 Task: Create a sub task Design and Implement Solution for the task  Implement social media sharing feature for the app in the project Trex , assign it to team member softage.7@softage.net and update the status of the sub task to  Completed , set the priority of the sub task to High.
Action: Mouse moved to (49, 387)
Screenshot: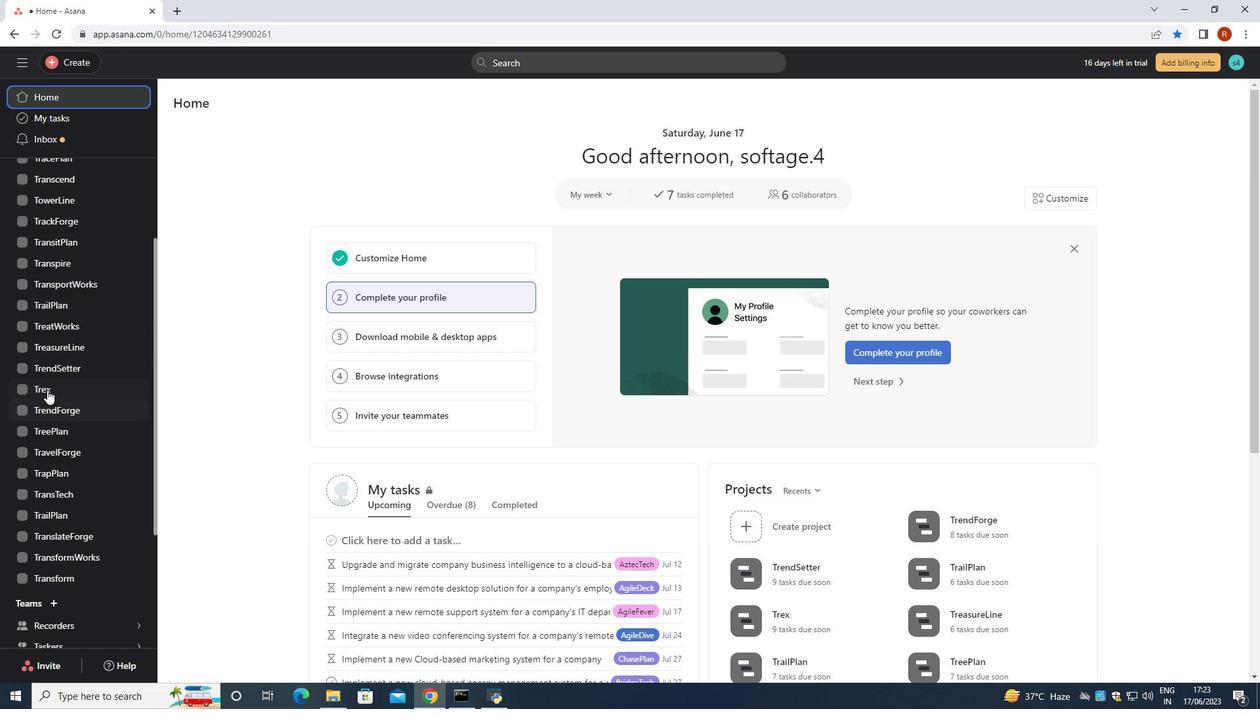 
Action: Mouse pressed left at (49, 387)
Screenshot: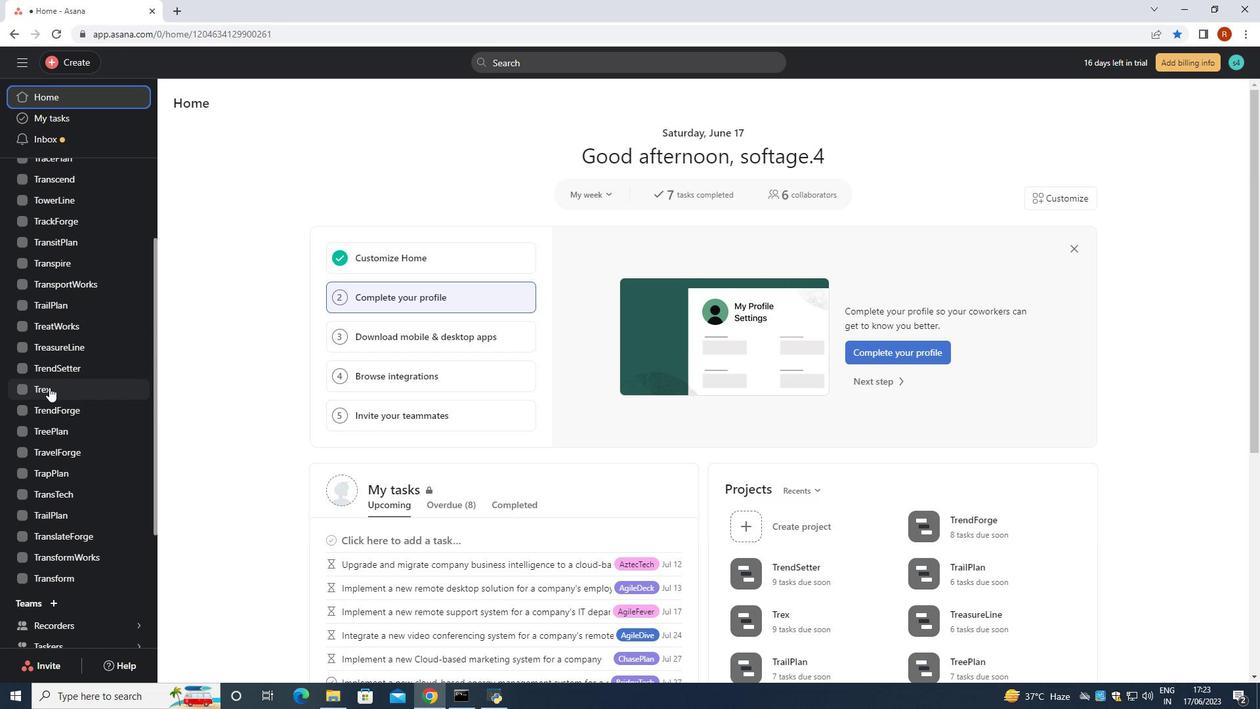 
Action: Mouse moved to (514, 319)
Screenshot: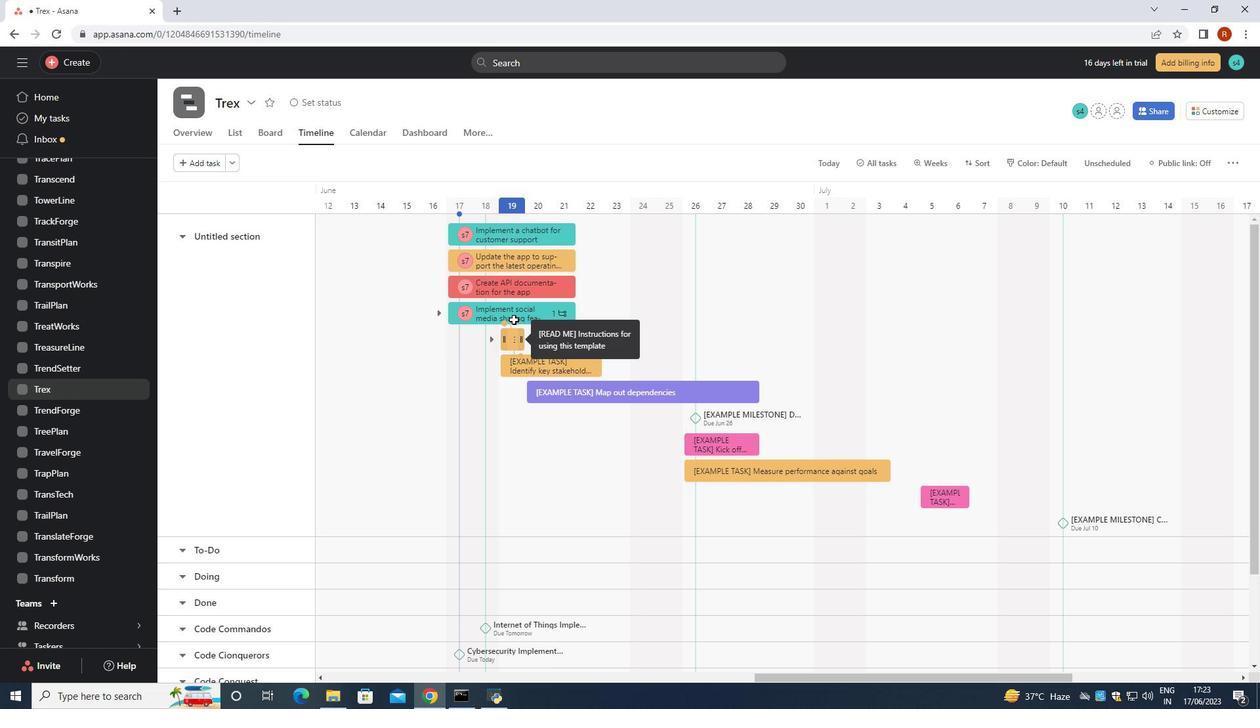 
Action: Mouse pressed left at (514, 319)
Screenshot: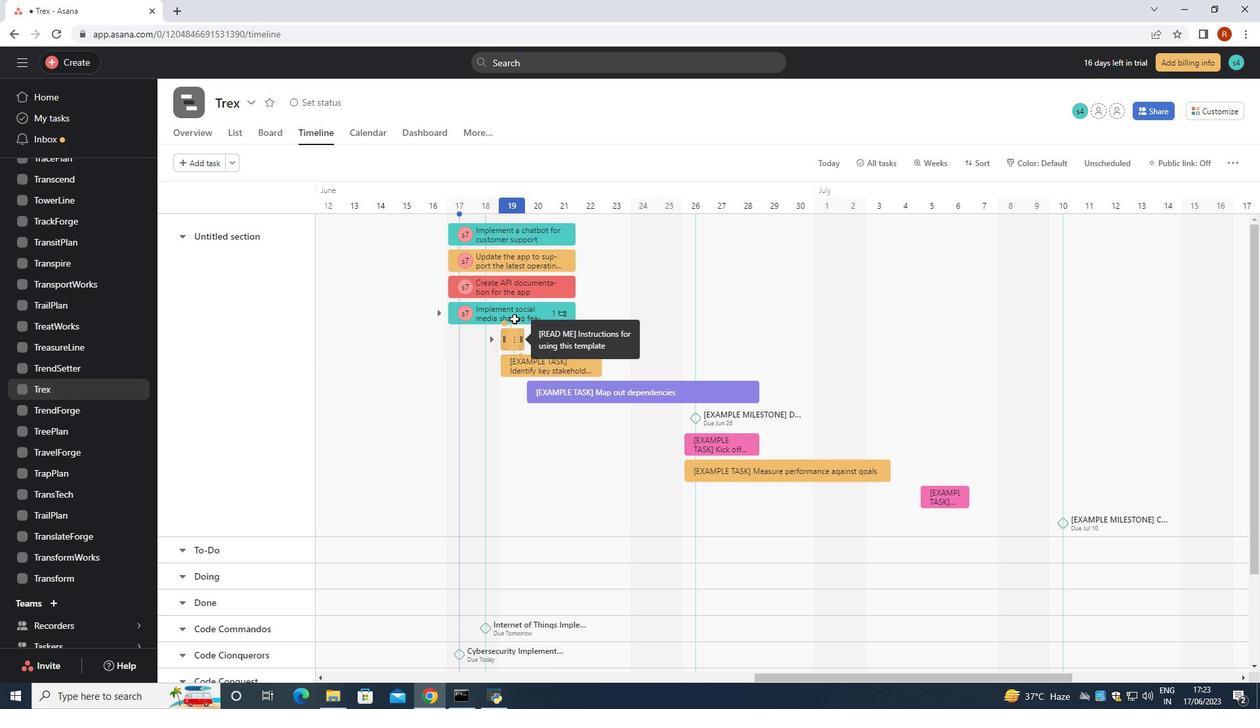 
Action: Mouse moved to (524, 310)
Screenshot: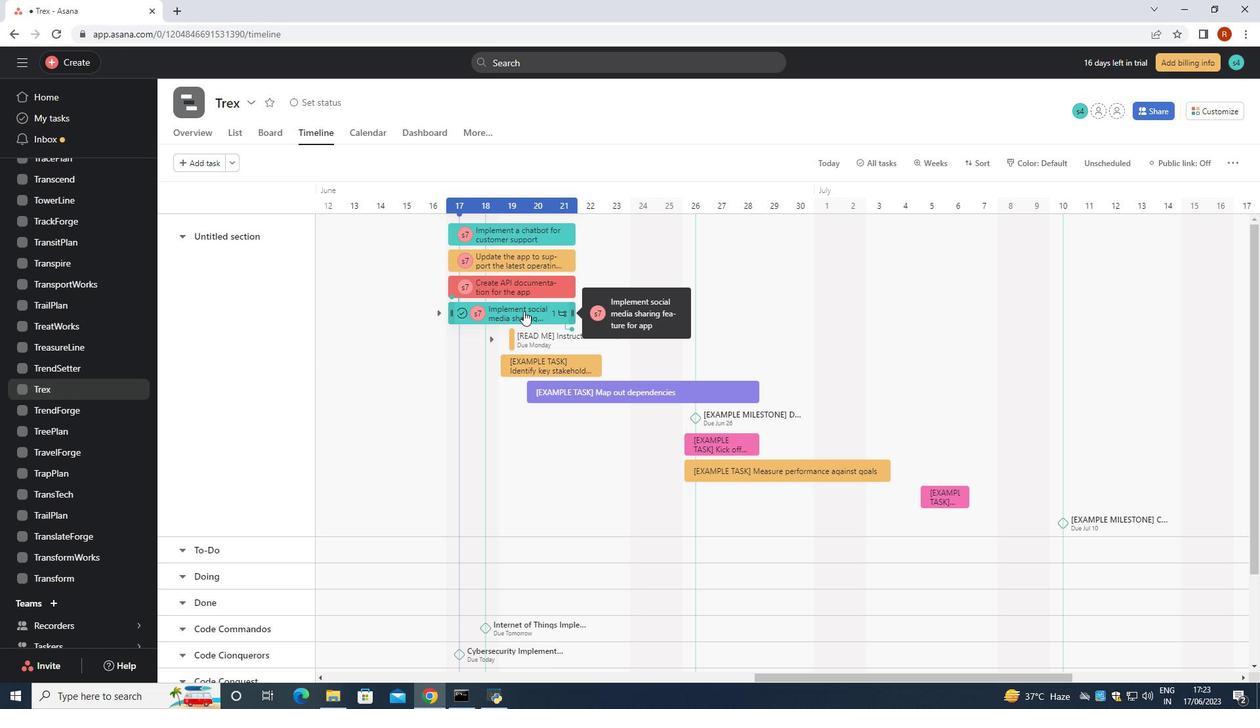 
Action: Mouse pressed left at (524, 310)
Screenshot: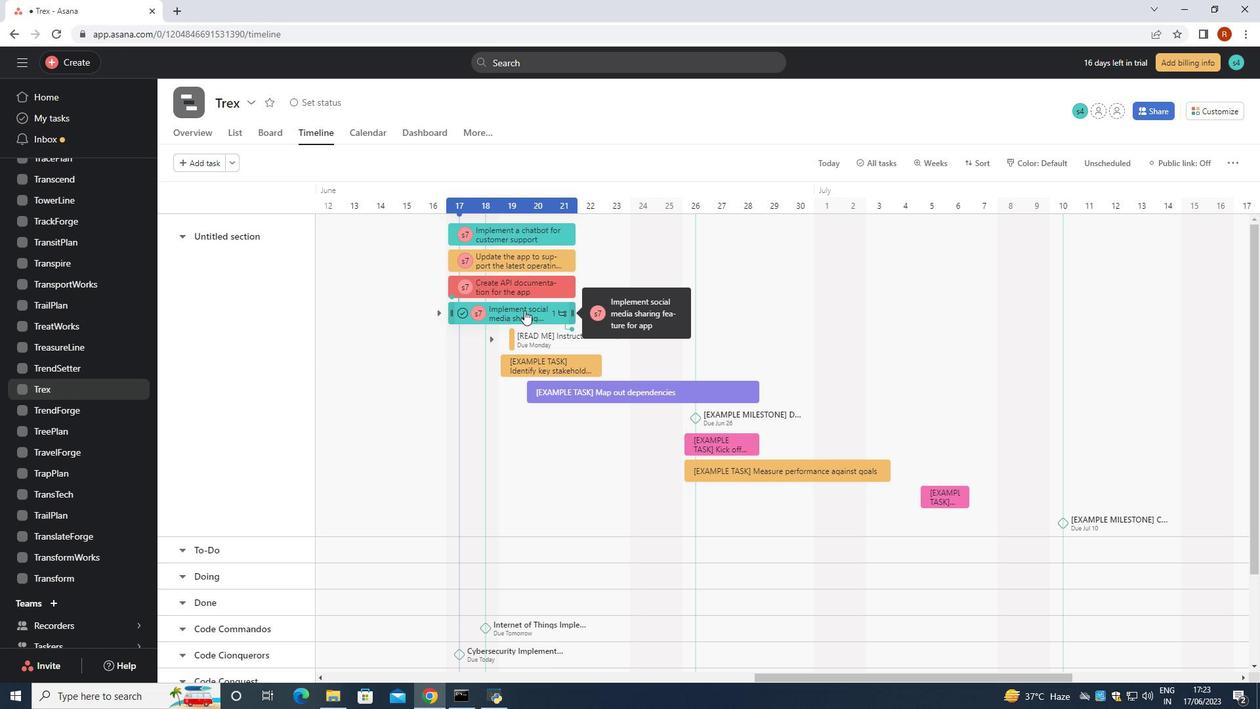 
Action: Mouse moved to (952, 355)
Screenshot: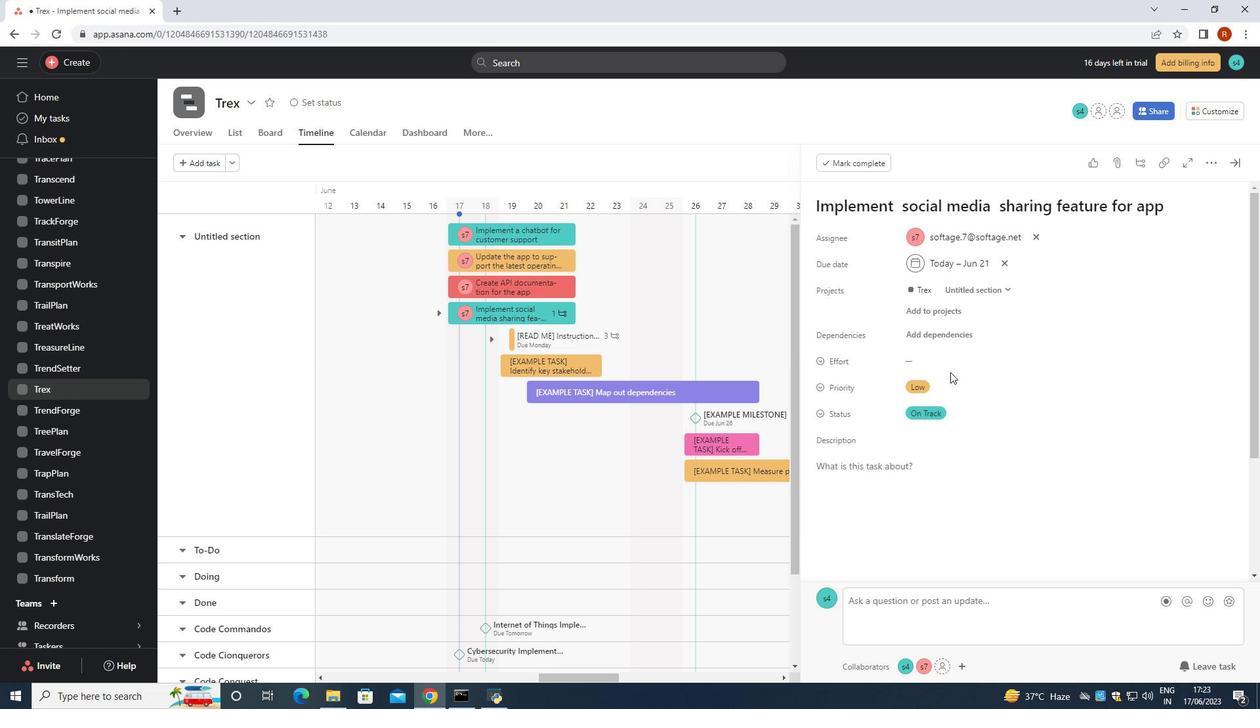 
Action: Mouse scrolled (952, 355) with delta (0, 0)
Screenshot: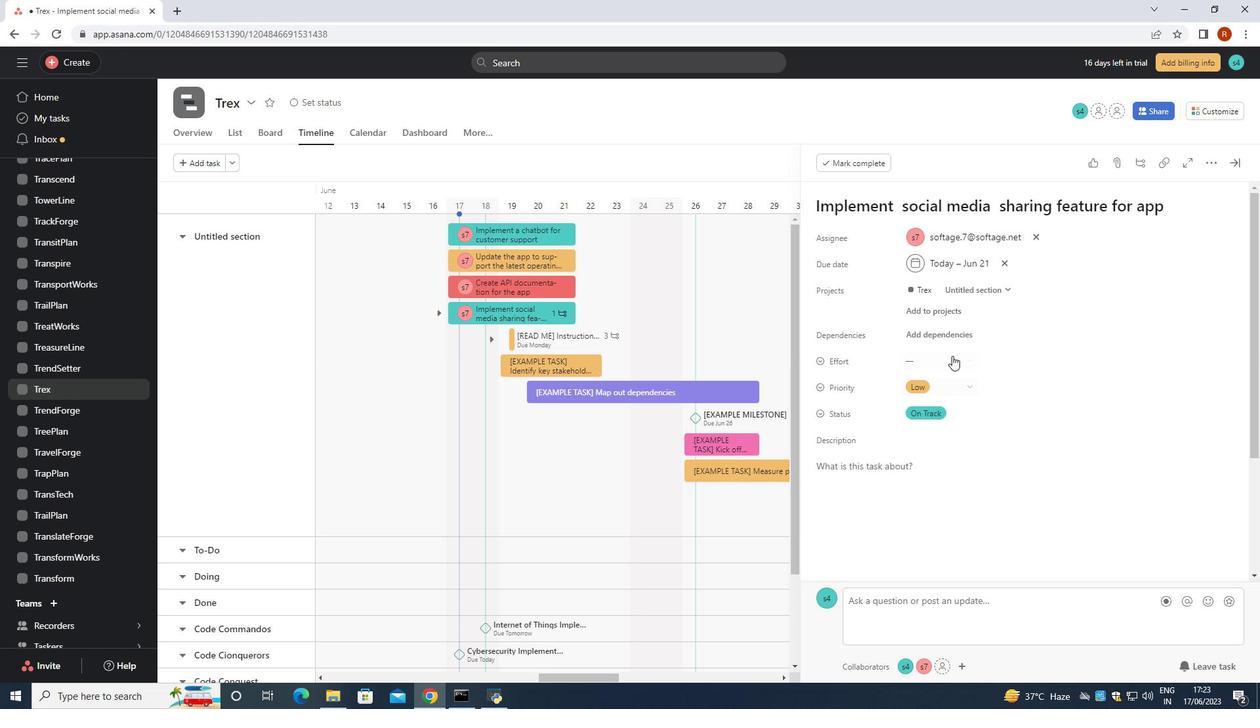 
Action: Mouse scrolled (952, 355) with delta (0, 0)
Screenshot: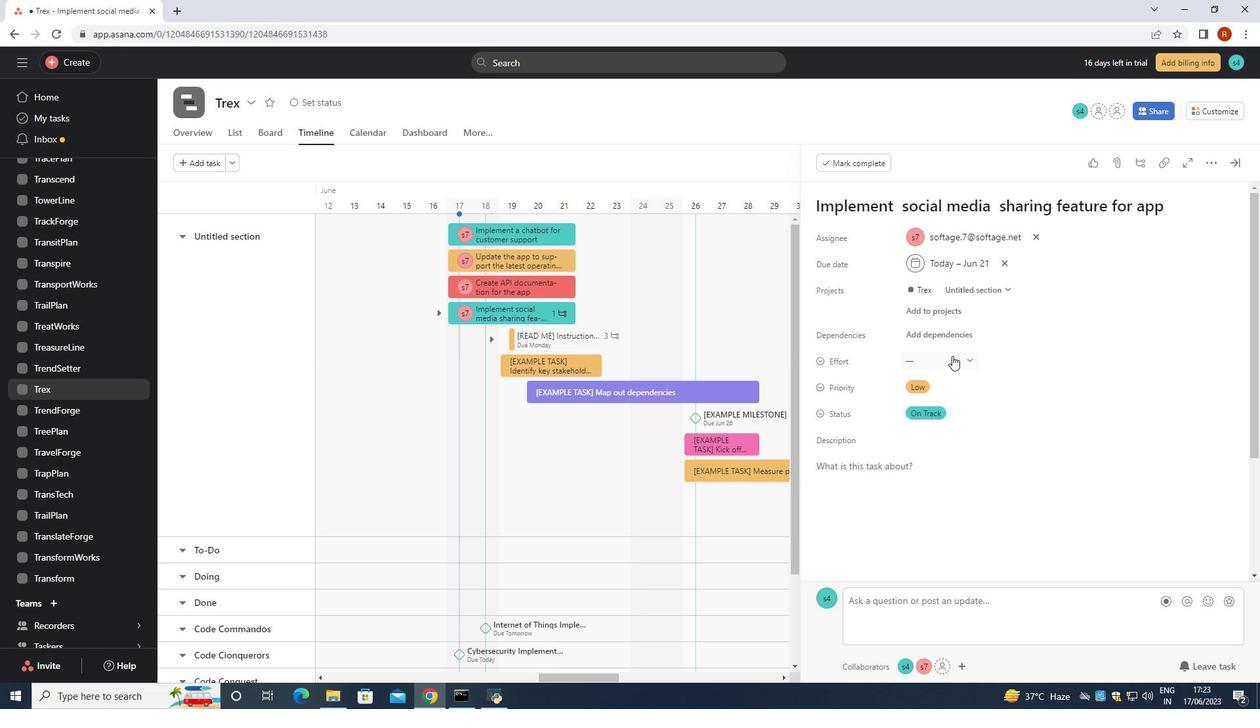 
Action: Mouse scrolled (952, 355) with delta (0, 0)
Screenshot: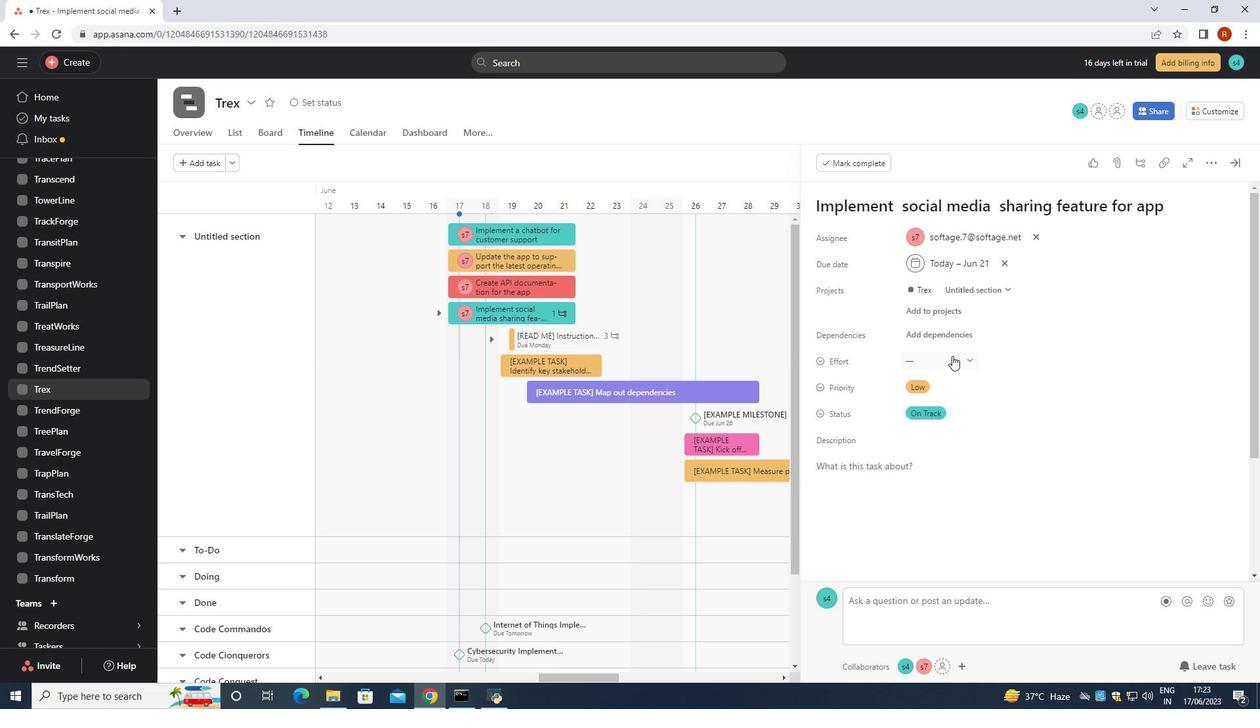 
Action: Mouse scrolled (952, 355) with delta (0, 0)
Screenshot: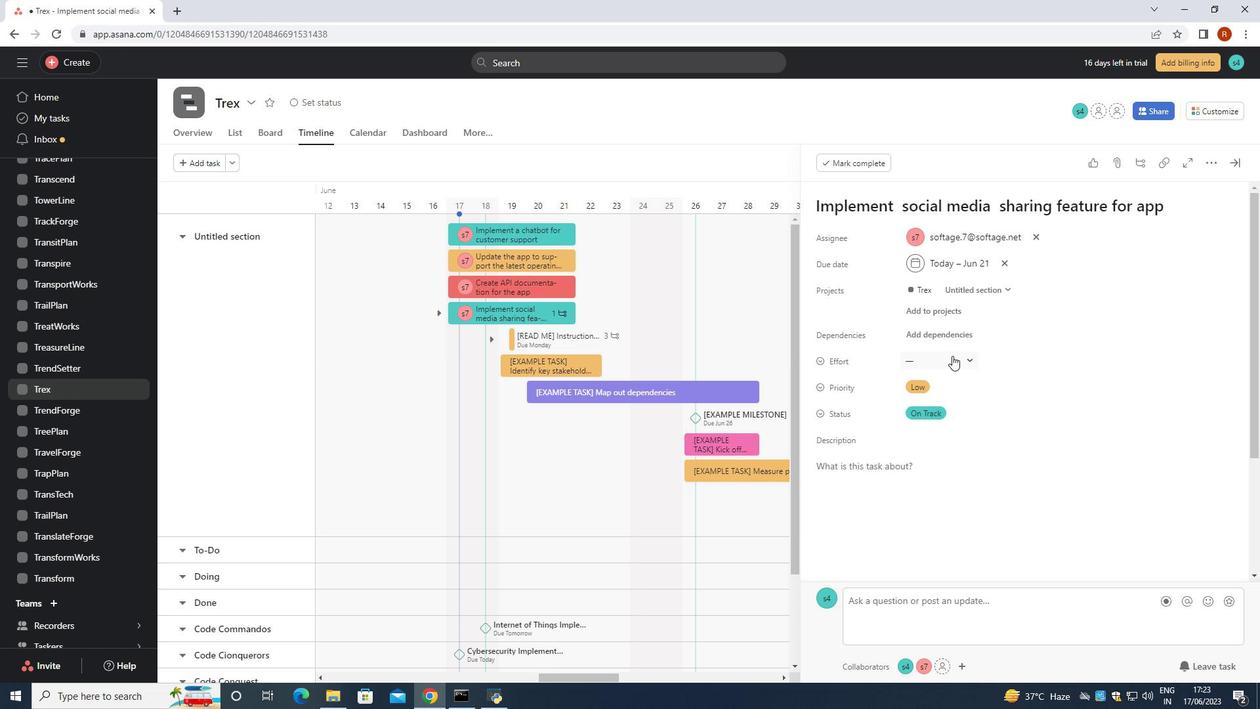 
Action: Mouse scrolled (952, 355) with delta (0, 0)
Screenshot: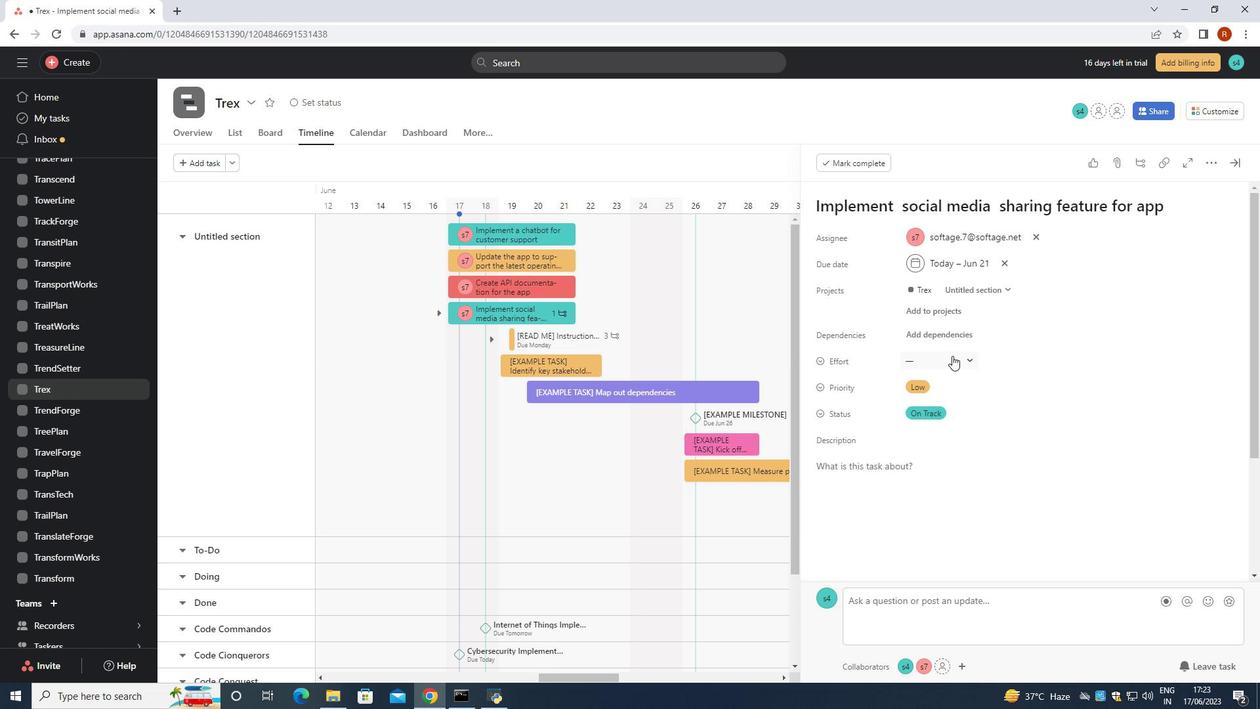 
Action: Mouse moved to (818, 475)
Screenshot: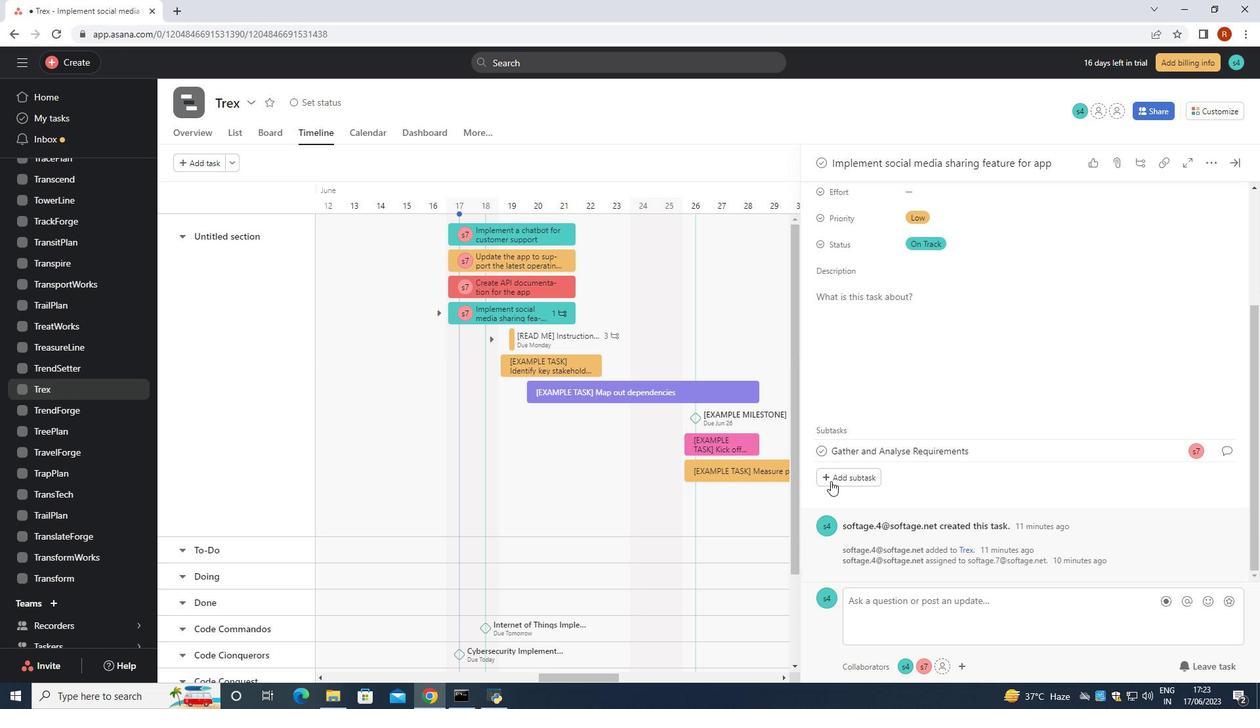 
Action: Mouse pressed left at (818, 475)
Screenshot: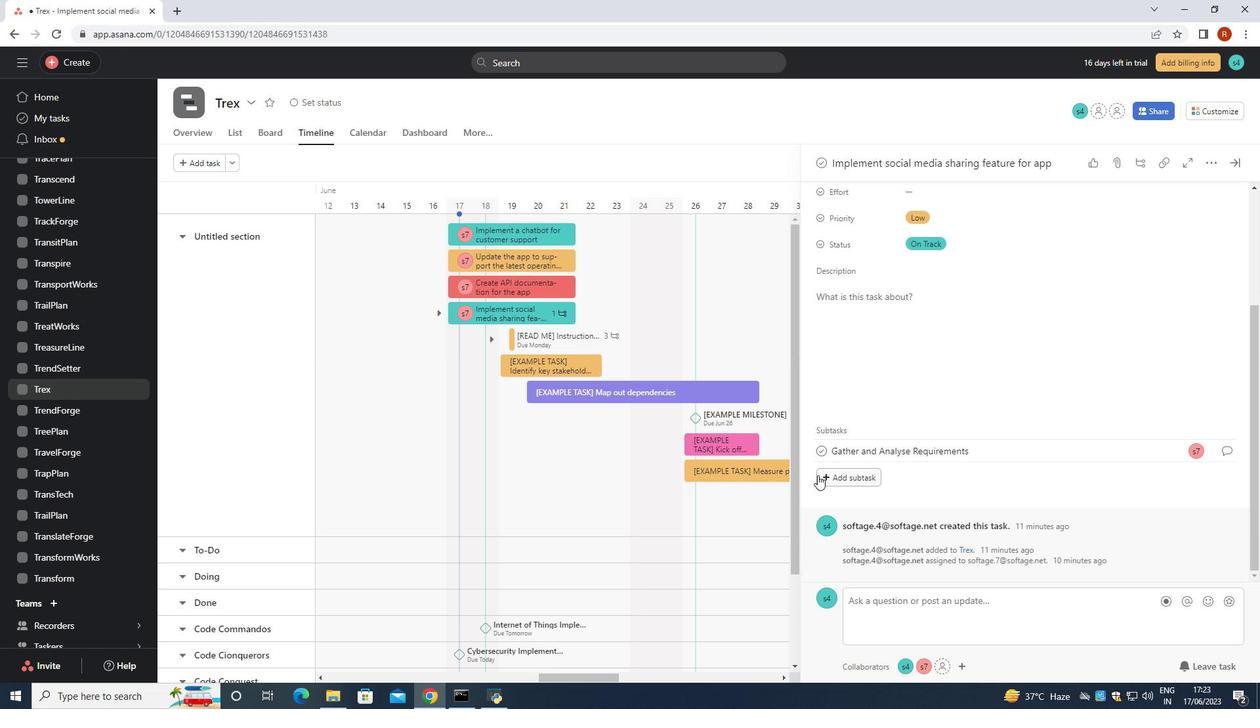 
Action: Key pressed <Key.shift><Key.shift><Key.shift>Design<Key.space>and<Key.space><Key.shift><Key.shift>Implement<Key.space><Key.shift>Solution<Key.space>
Screenshot: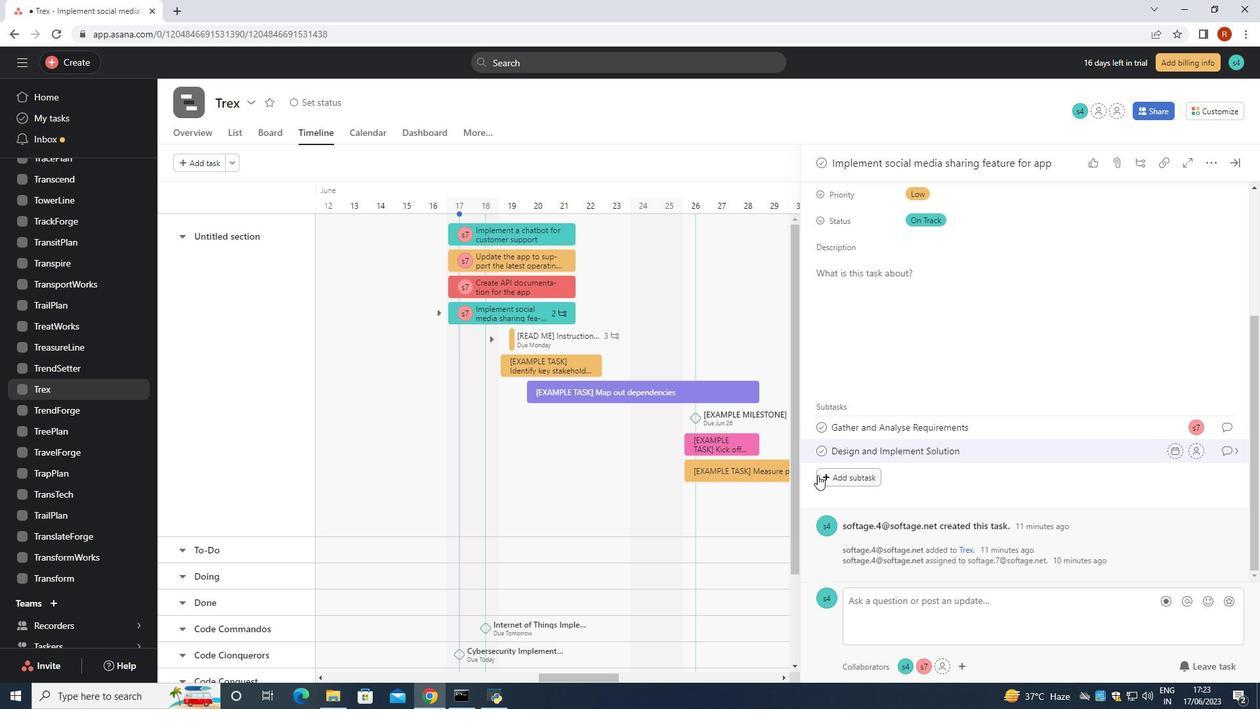 
Action: Mouse moved to (1202, 447)
Screenshot: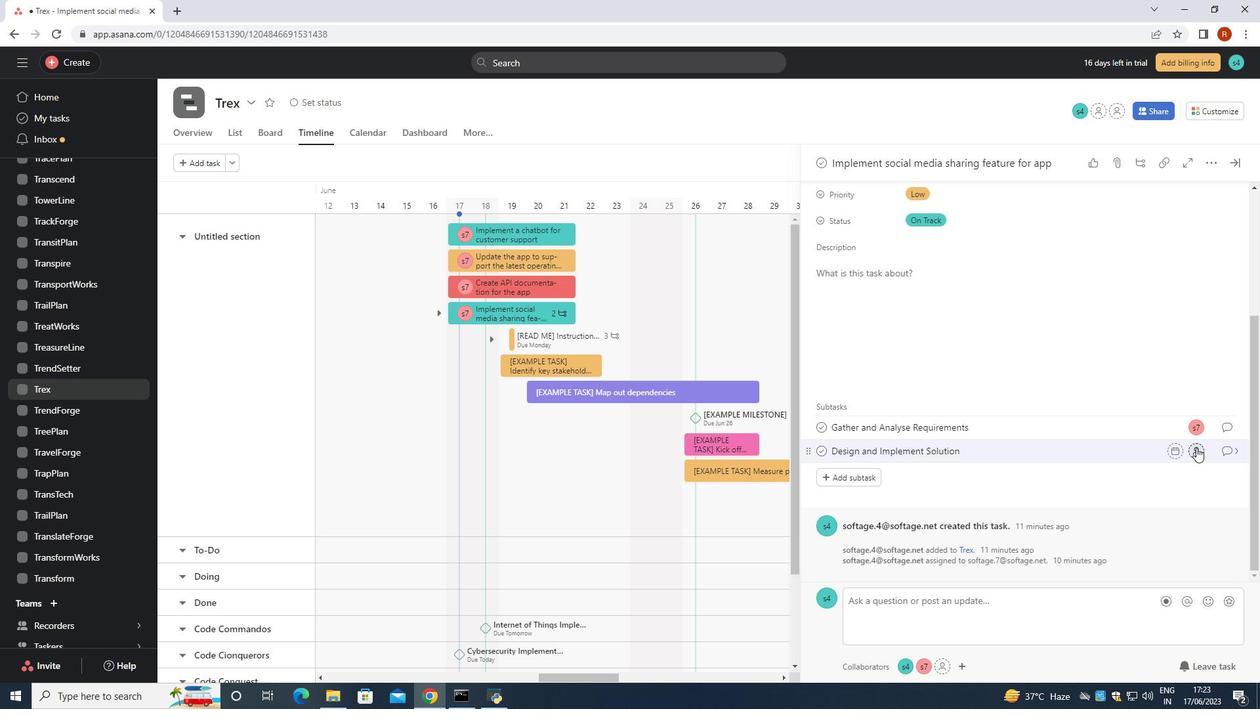 
Action: Mouse pressed left at (1202, 447)
Screenshot: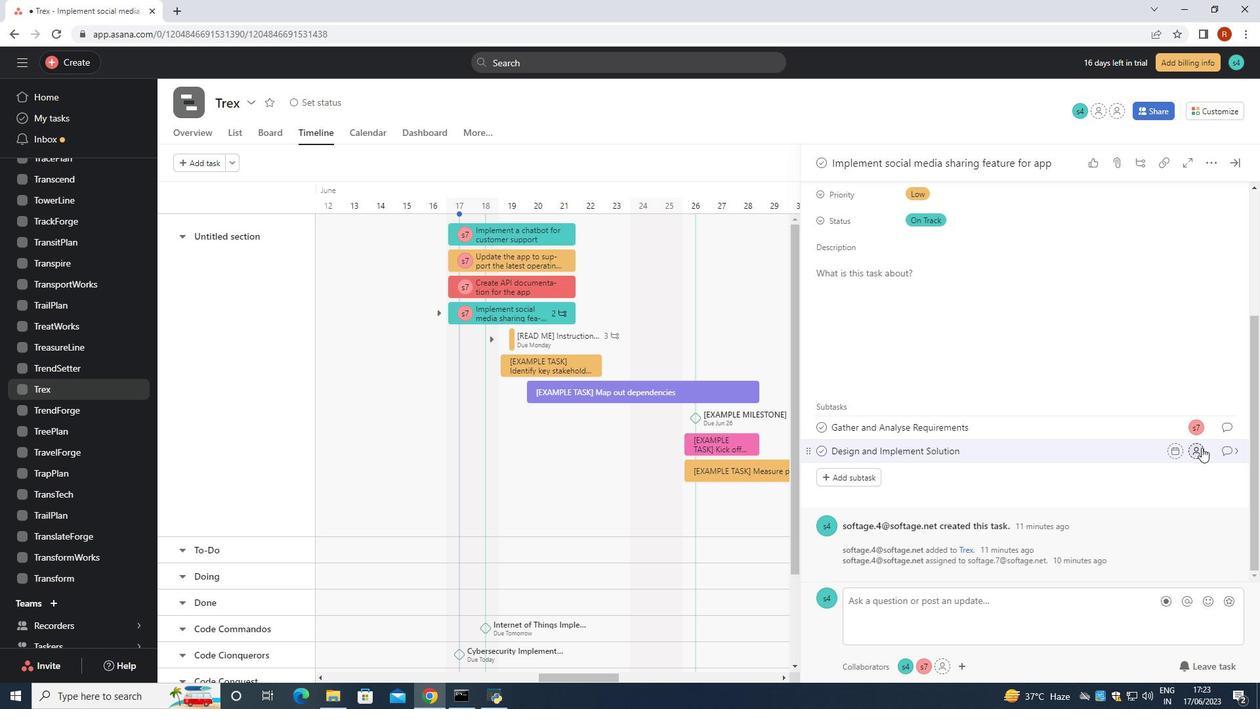 
Action: Key pressed softager<Key.backspace>.7<Key.shift>@softaghe.net
Screenshot: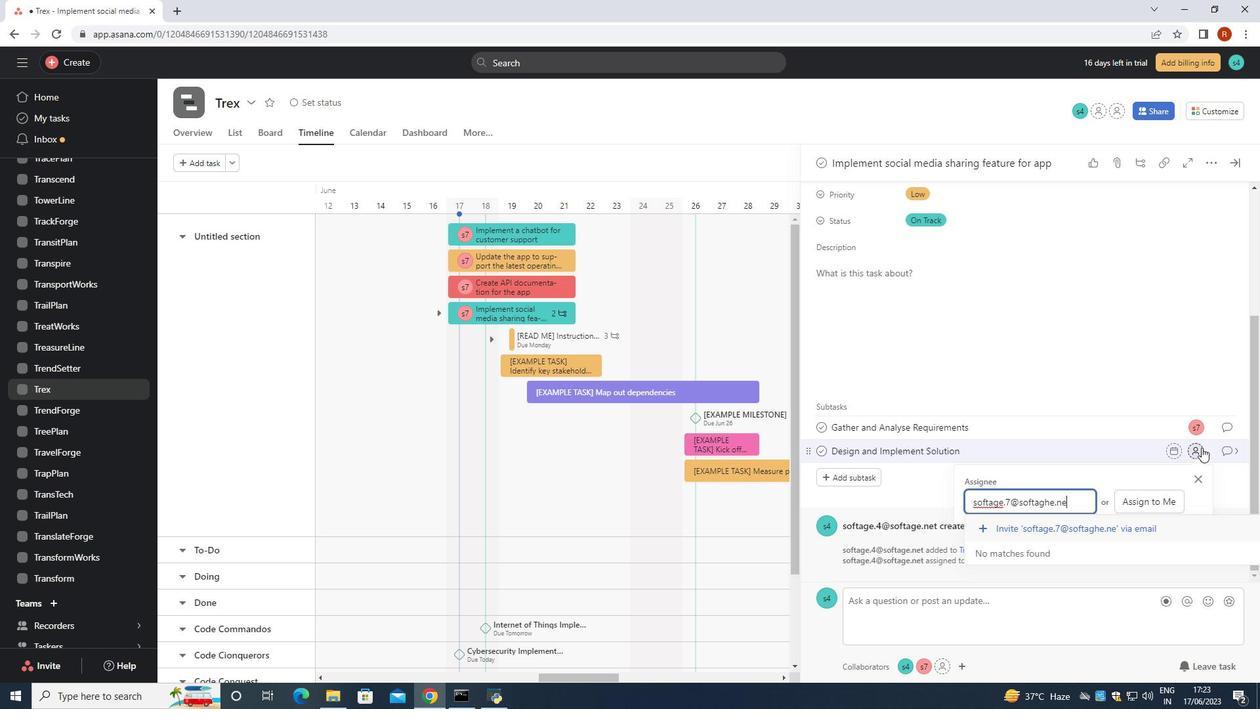 
Action: Mouse moved to (1052, 495)
Screenshot: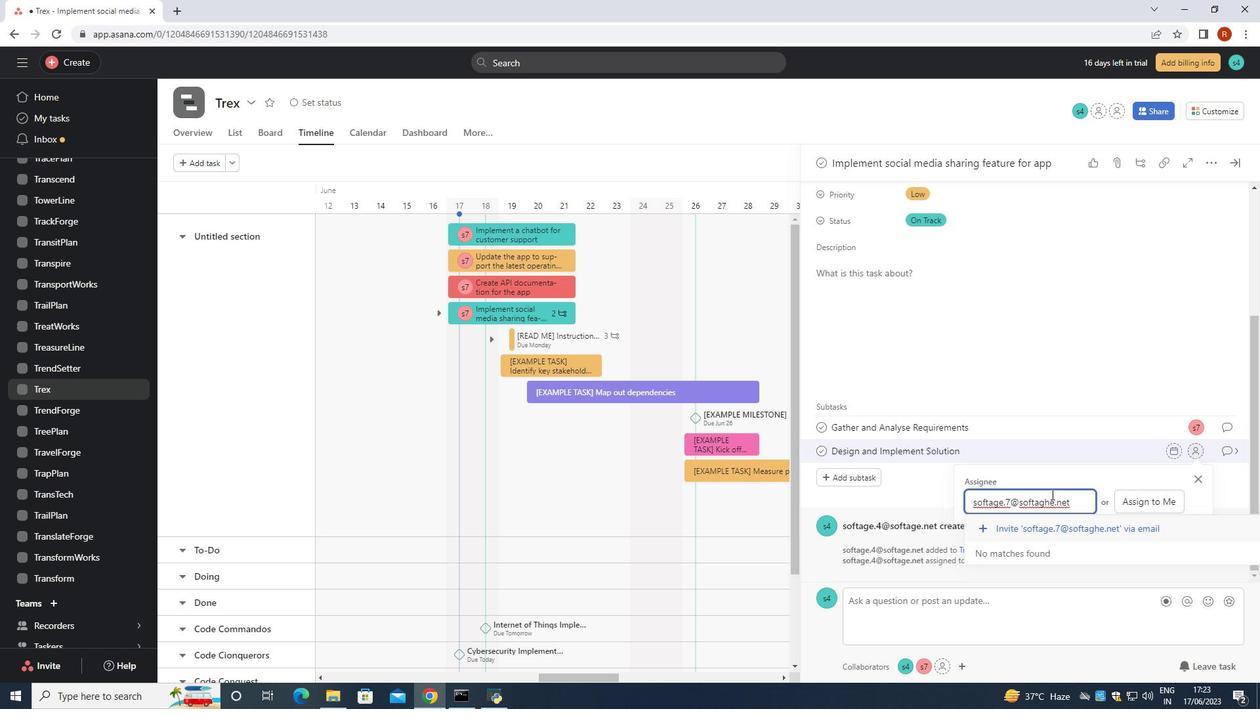 
Action: Key pressed <Key.left><Key.left><Key.left><Key.left><Key.left><Key.left><Key.right><Key.backspace>
Screenshot: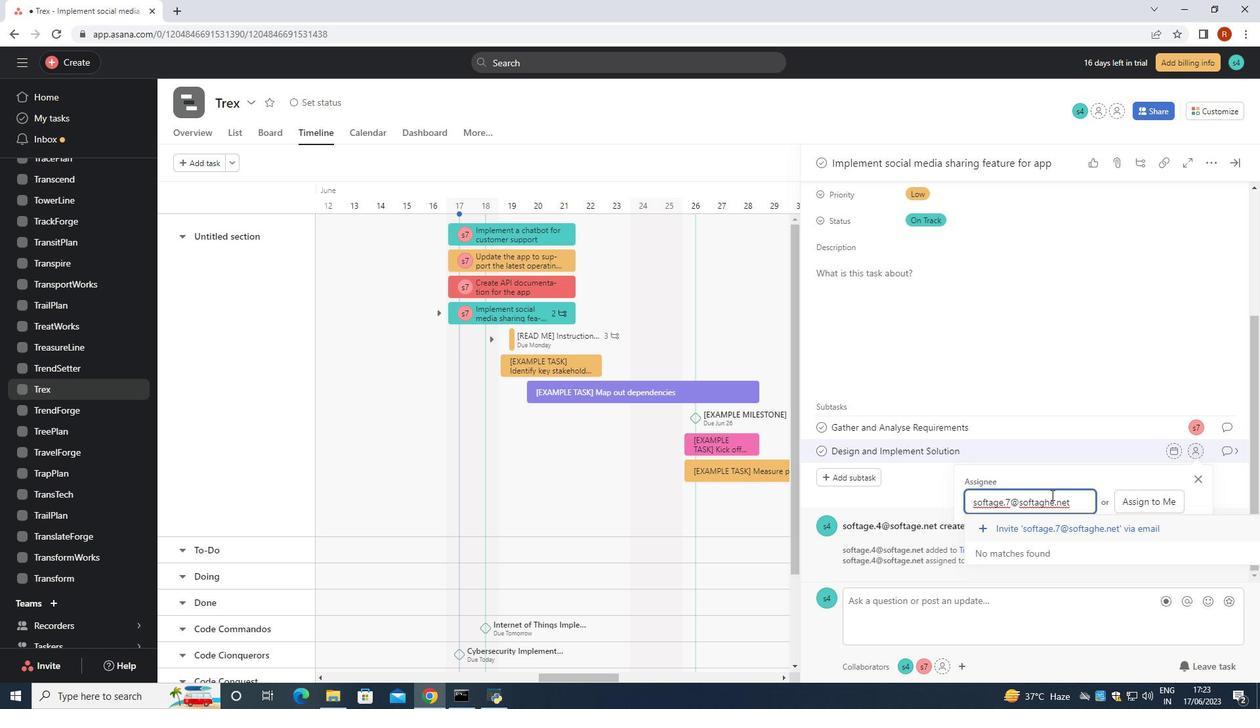 
Action: Mouse moved to (1095, 535)
Screenshot: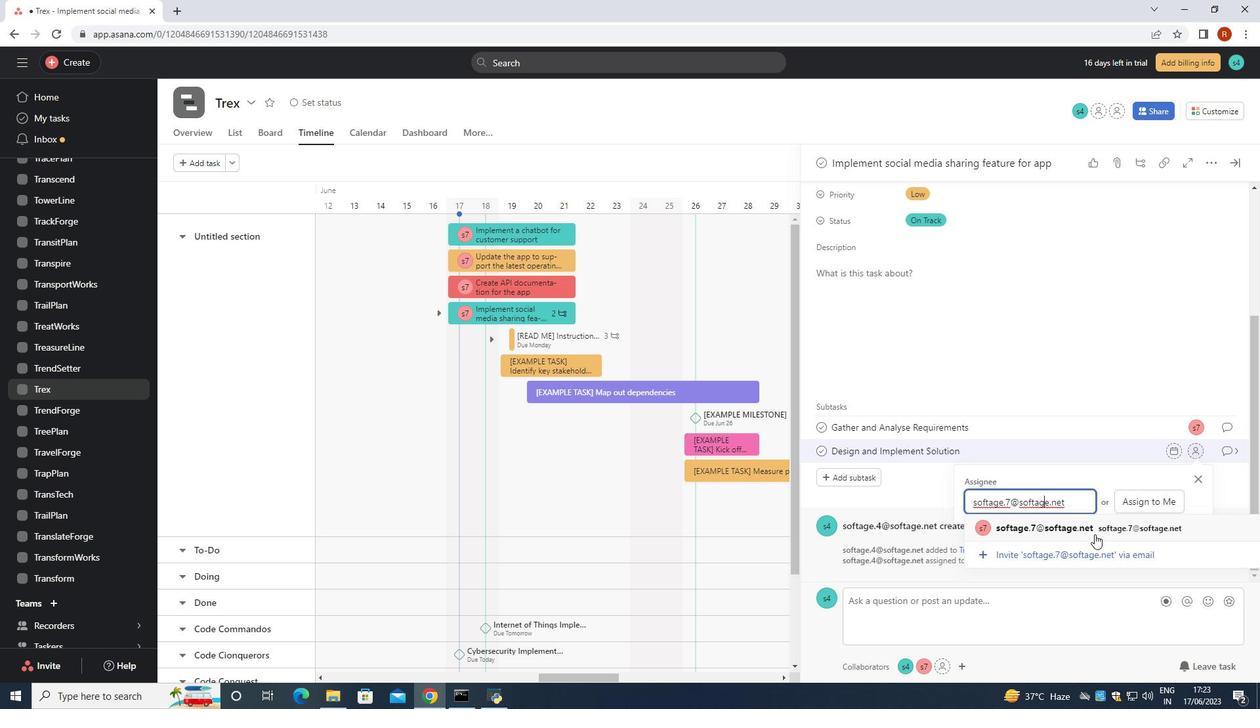 
Action: Mouse pressed left at (1095, 535)
Screenshot: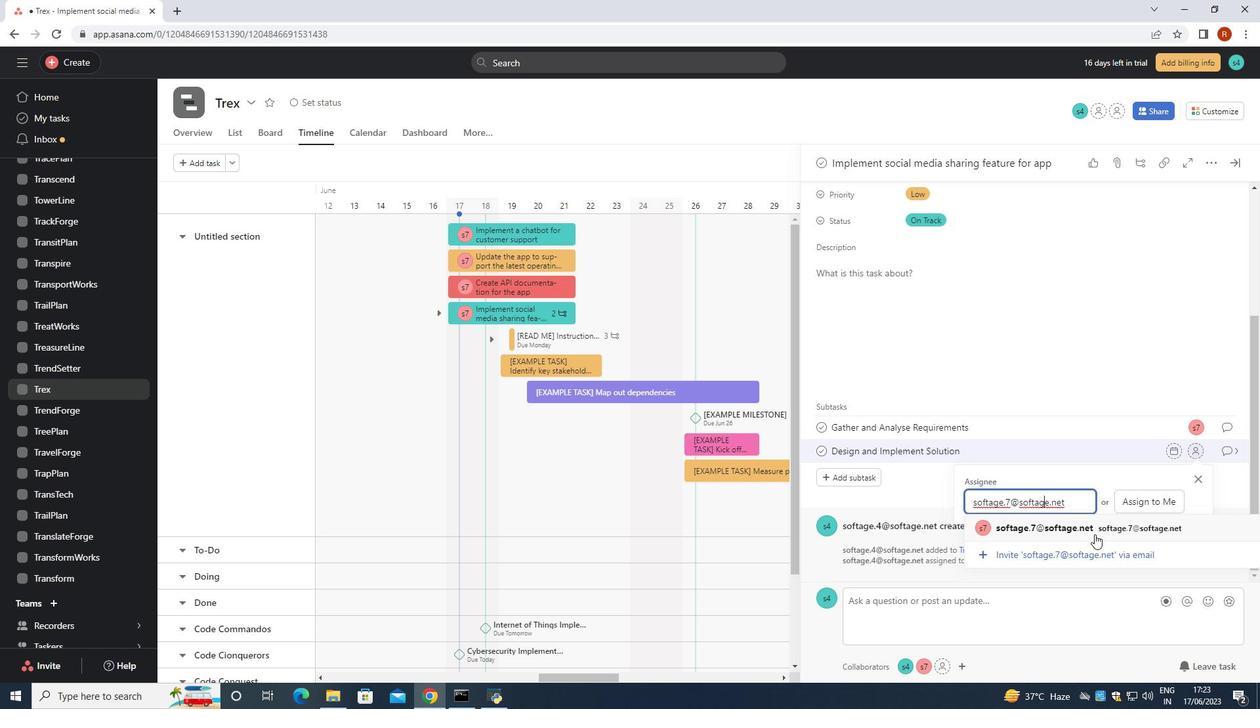 
Action: Mouse moved to (1232, 449)
Screenshot: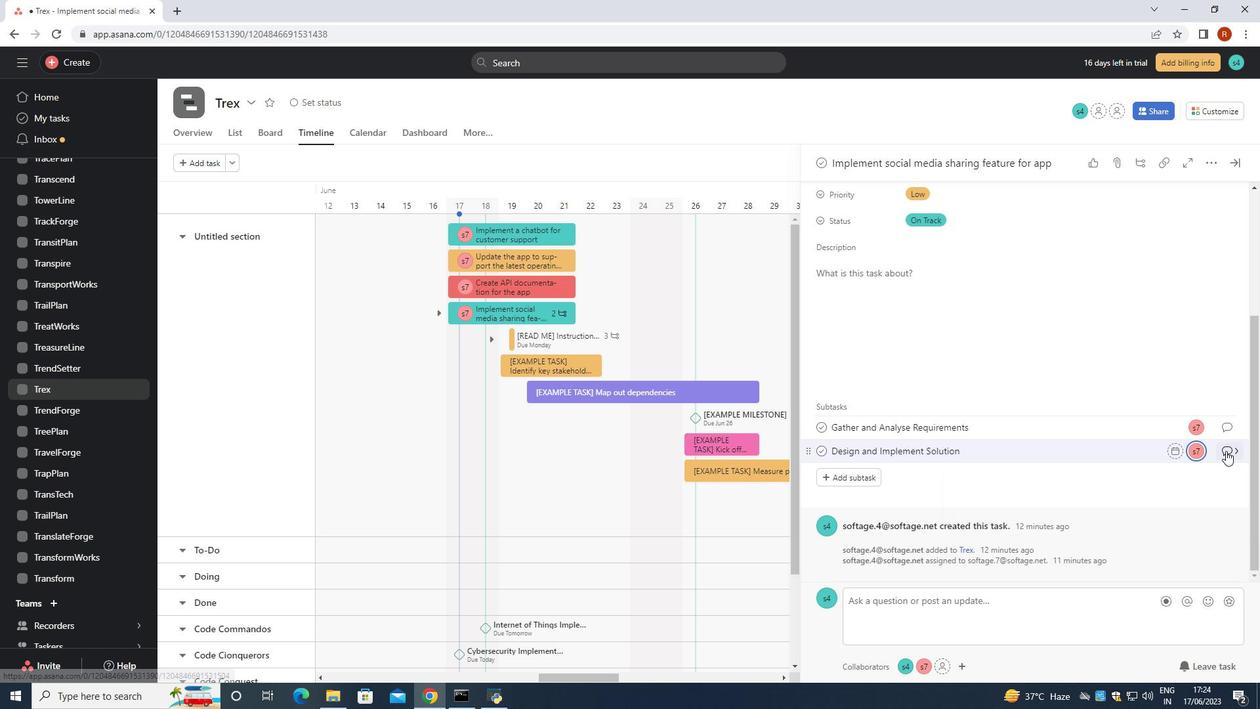 
Action: Mouse pressed left at (1232, 449)
Screenshot: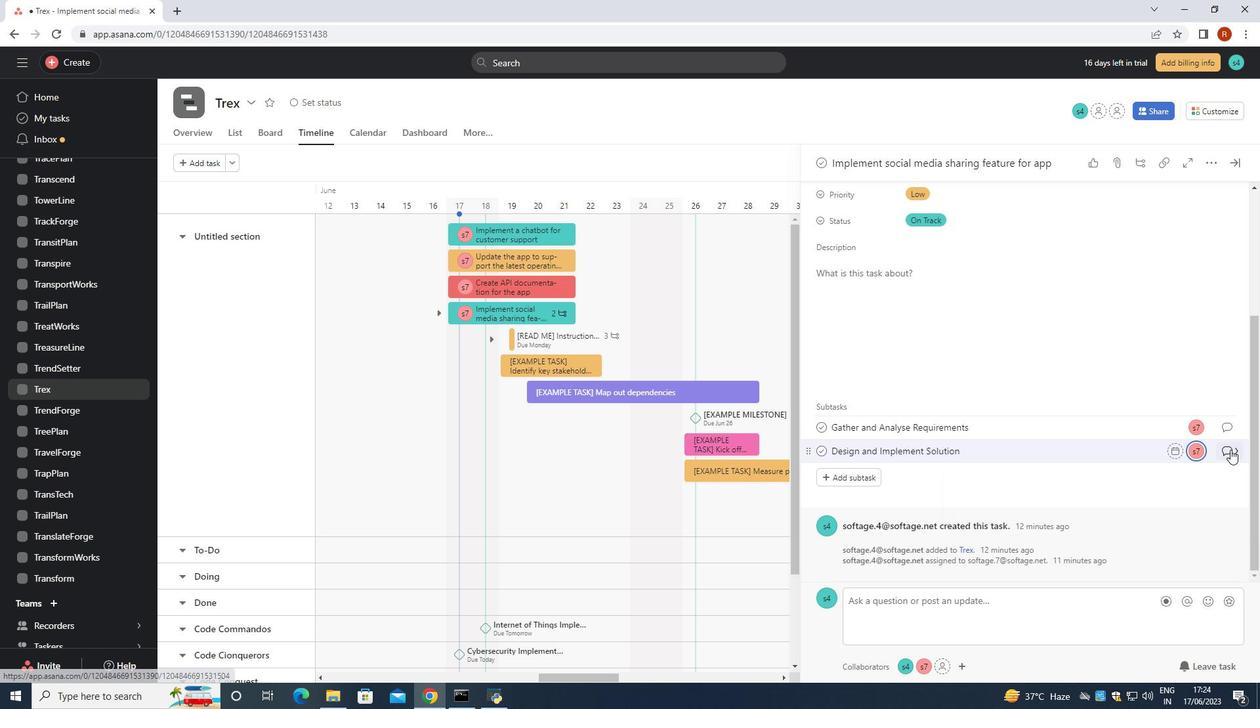 
Action: Mouse moved to (869, 353)
Screenshot: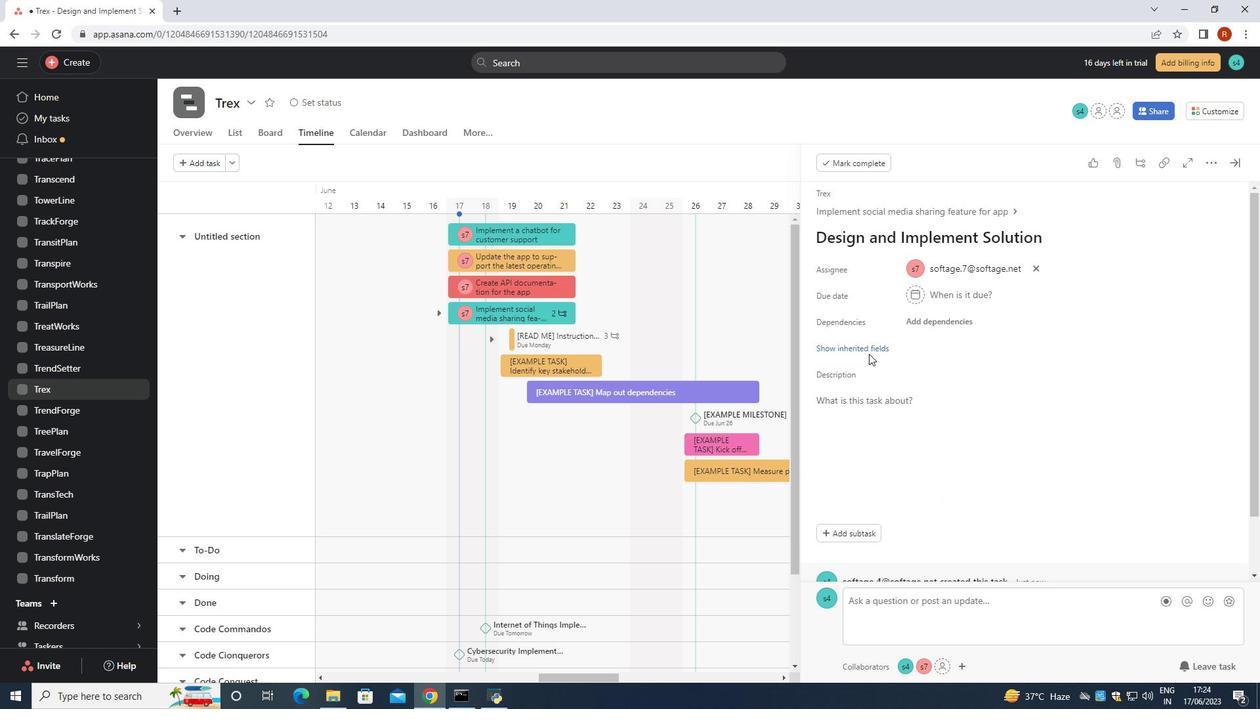 
Action: Mouse pressed left at (869, 353)
Screenshot: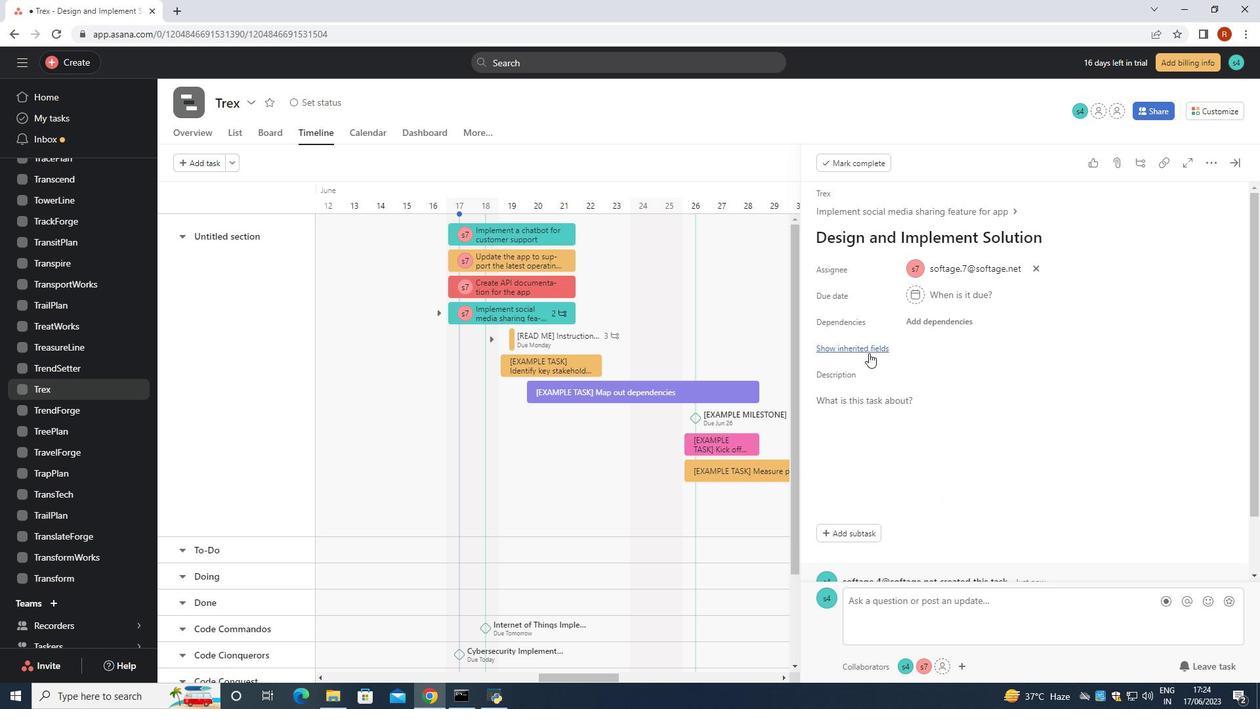 
Action: Mouse moved to (901, 427)
Screenshot: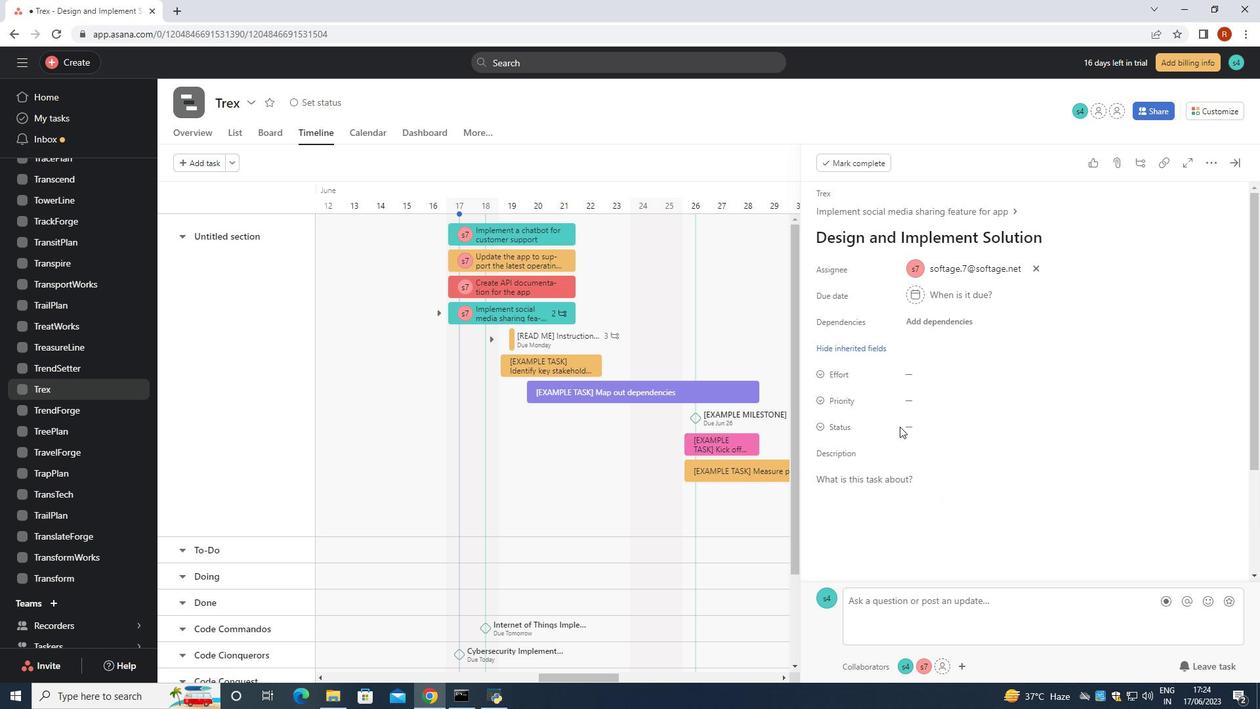 
Action: Mouse pressed left at (901, 427)
Screenshot: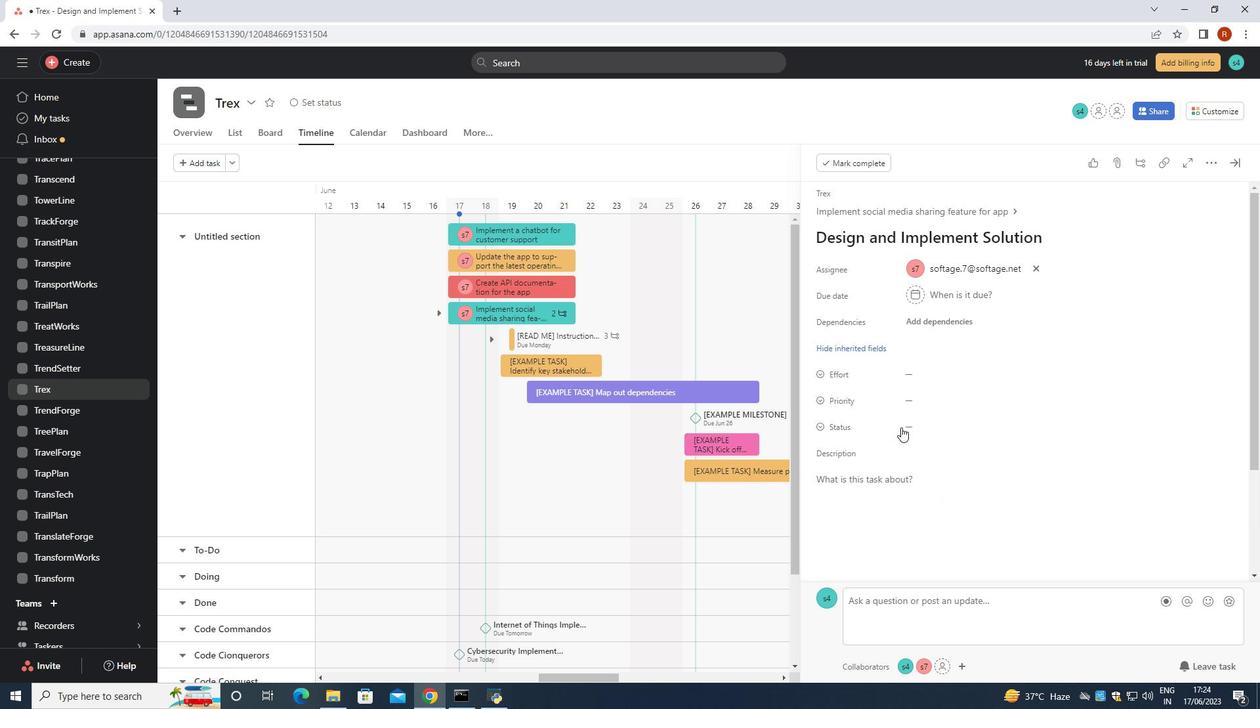 
Action: Mouse moved to (964, 539)
Screenshot: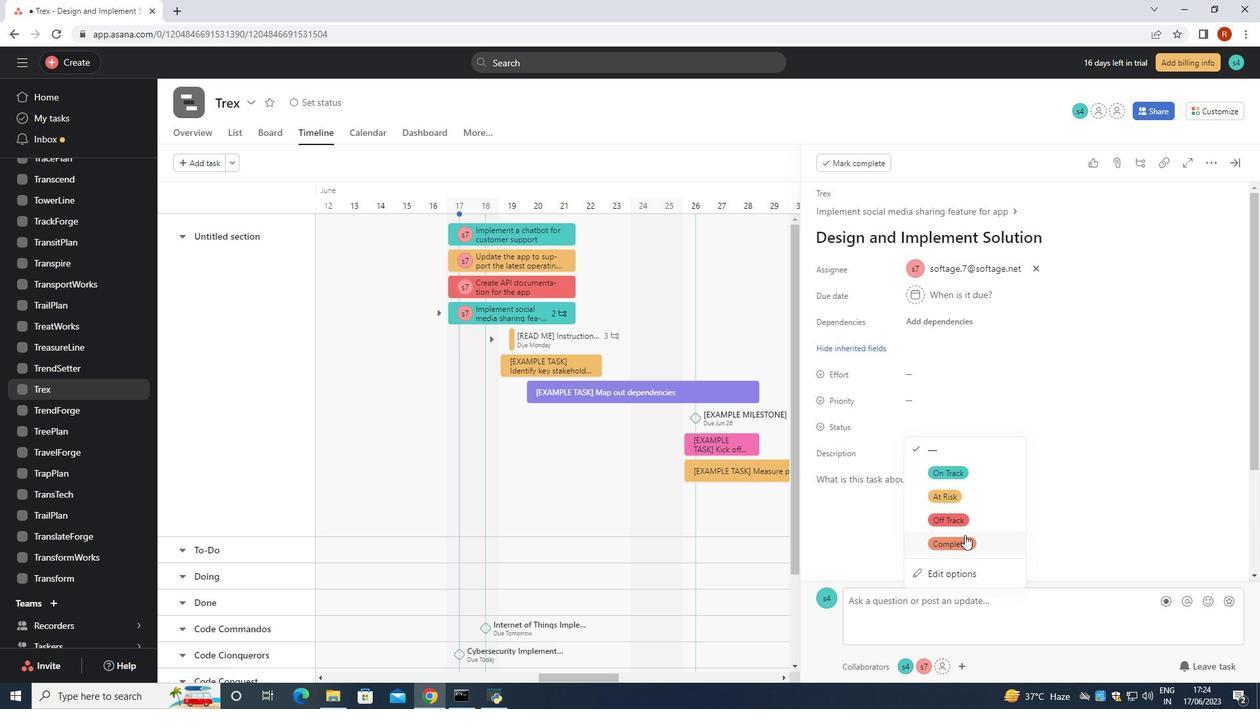 
Action: Mouse pressed left at (964, 539)
Screenshot: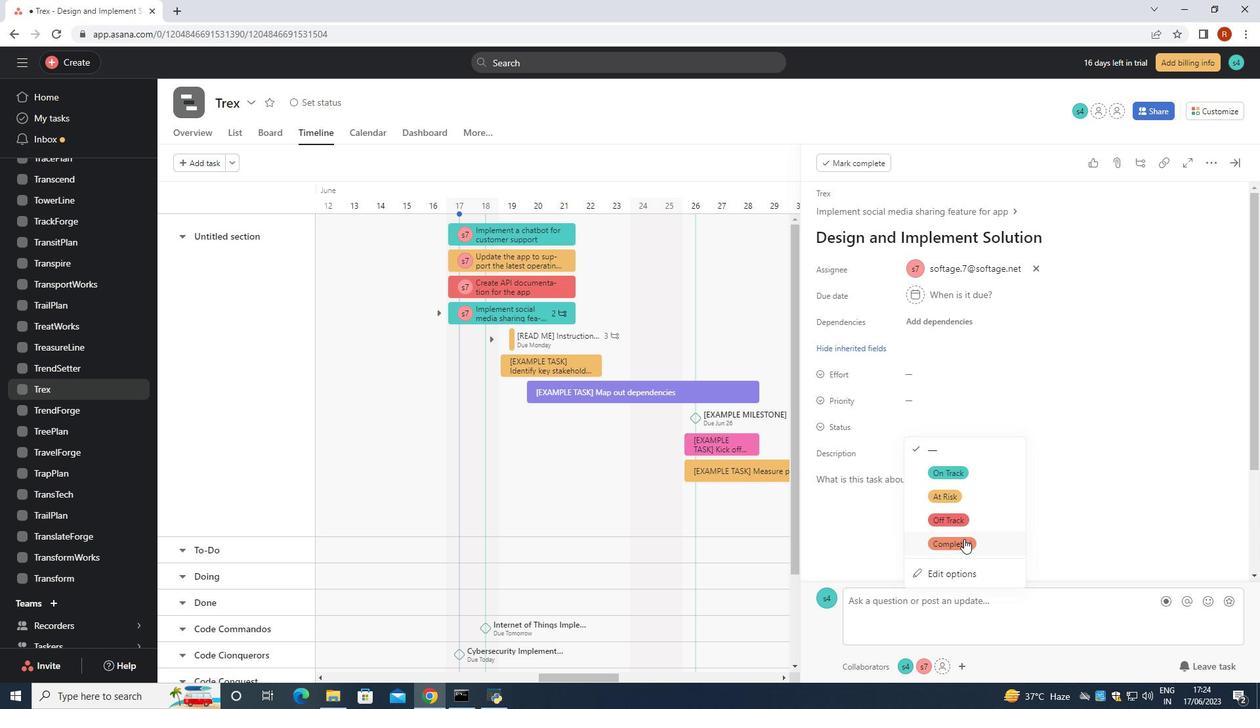 
Action: Mouse moved to (920, 396)
Screenshot: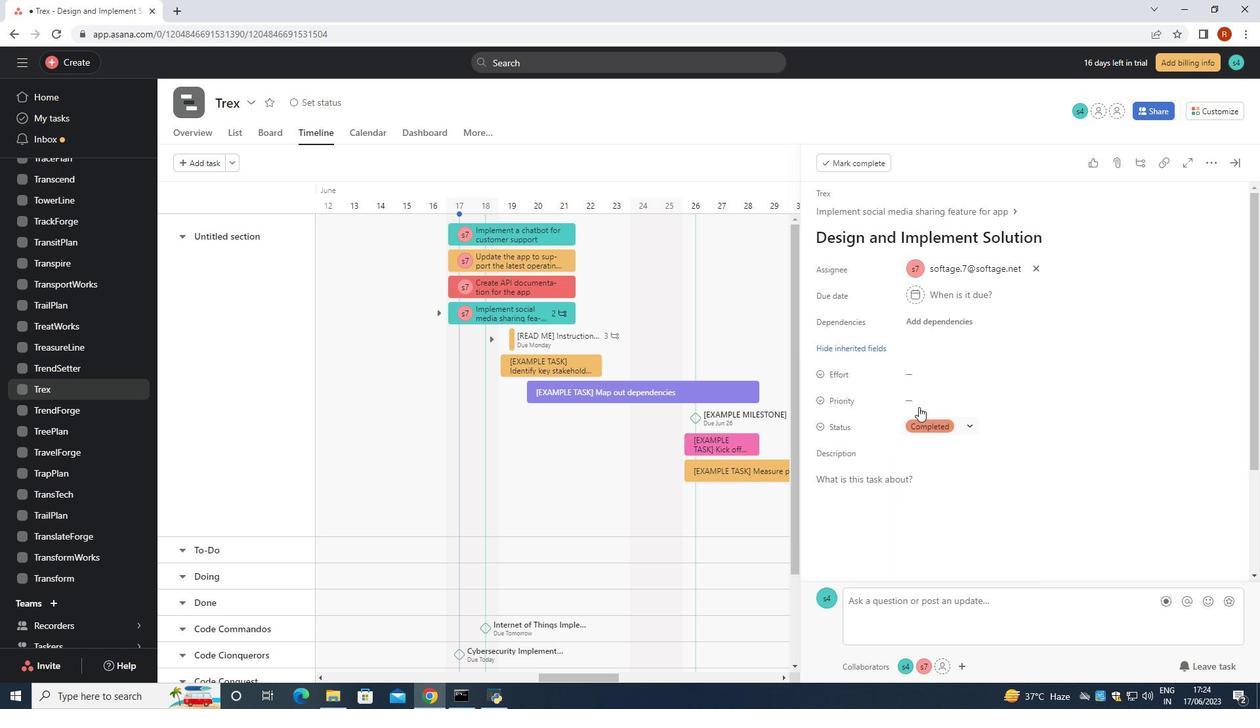 
Action: Mouse pressed left at (920, 396)
Screenshot: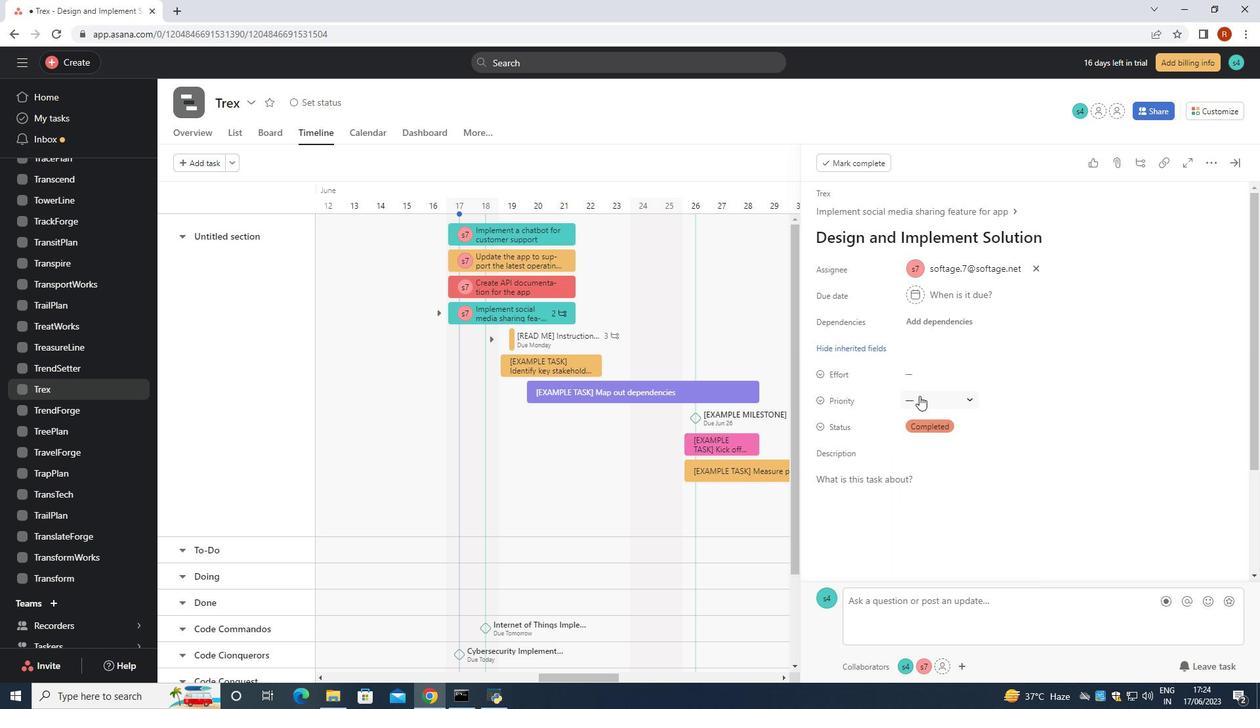 
Action: Mouse moved to (933, 444)
Screenshot: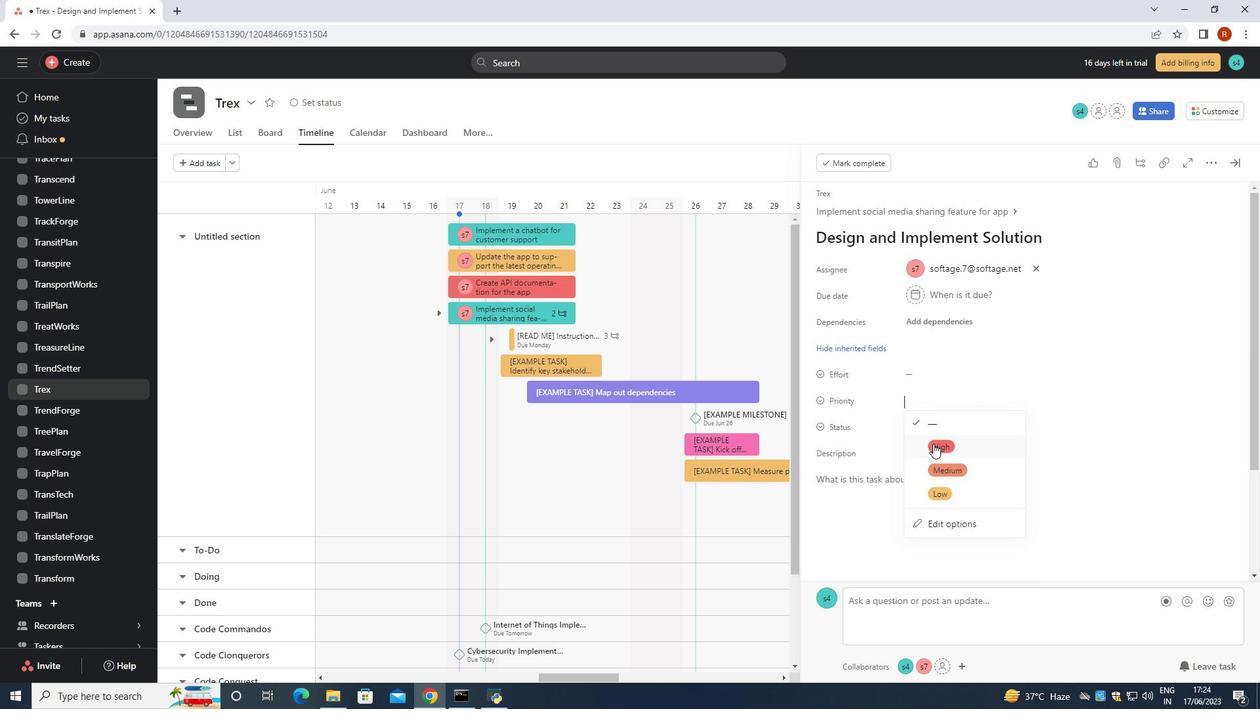 
Action: Mouse pressed left at (933, 444)
Screenshot: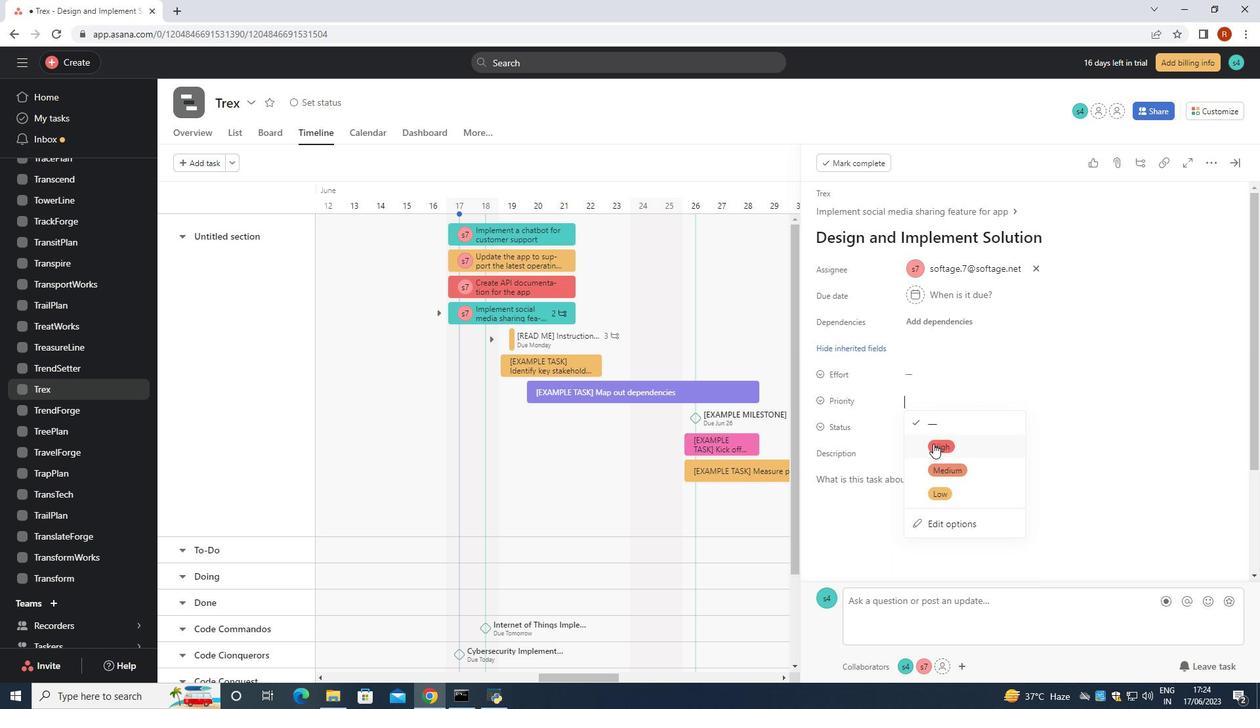 
Action: Mouse moved to (1025, 539)
Screenshot: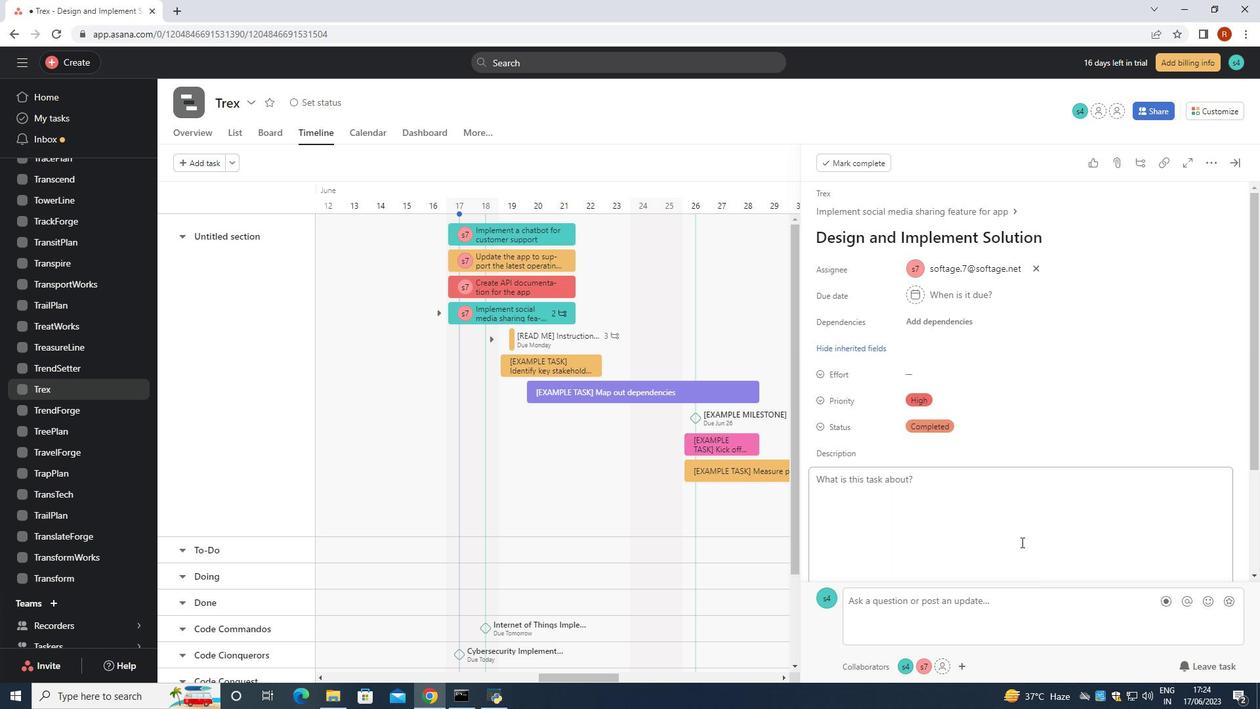 
Action: Mouse scrolled (1025, 539) with delta (0, 0)
Screenshot: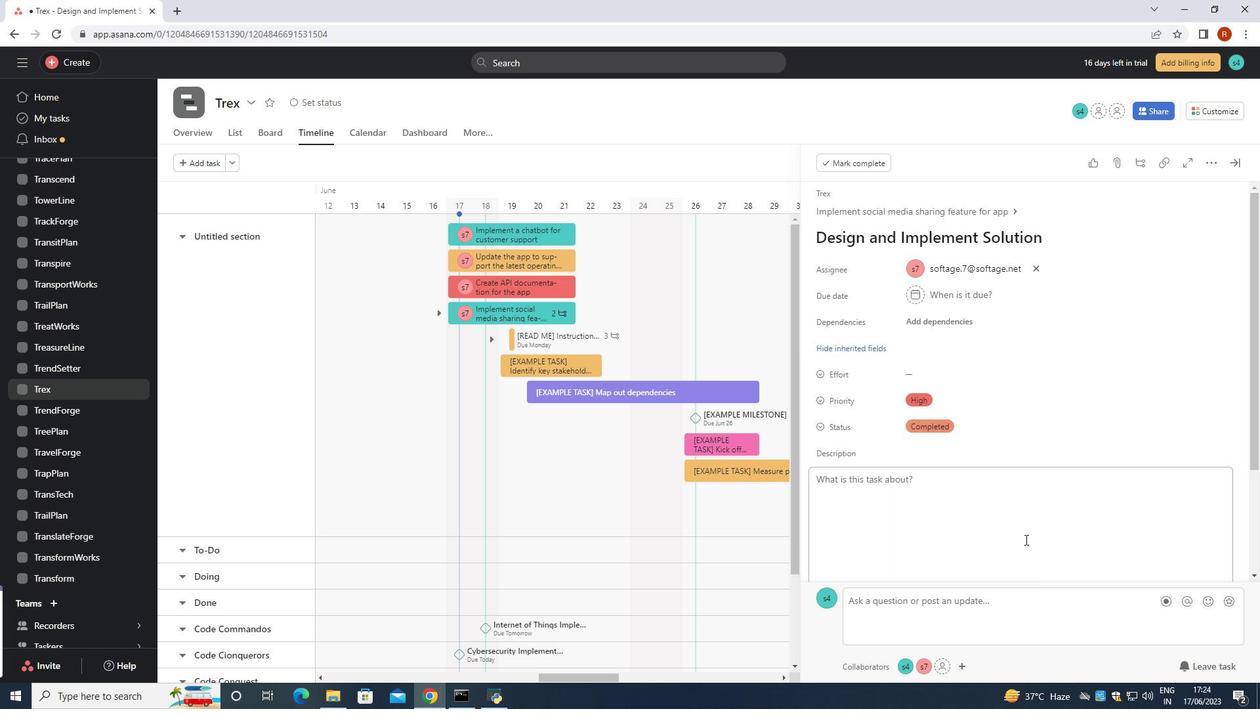 
Action: Mouse scrolled (1025, 539) with delta (0, 0)
Screenshot: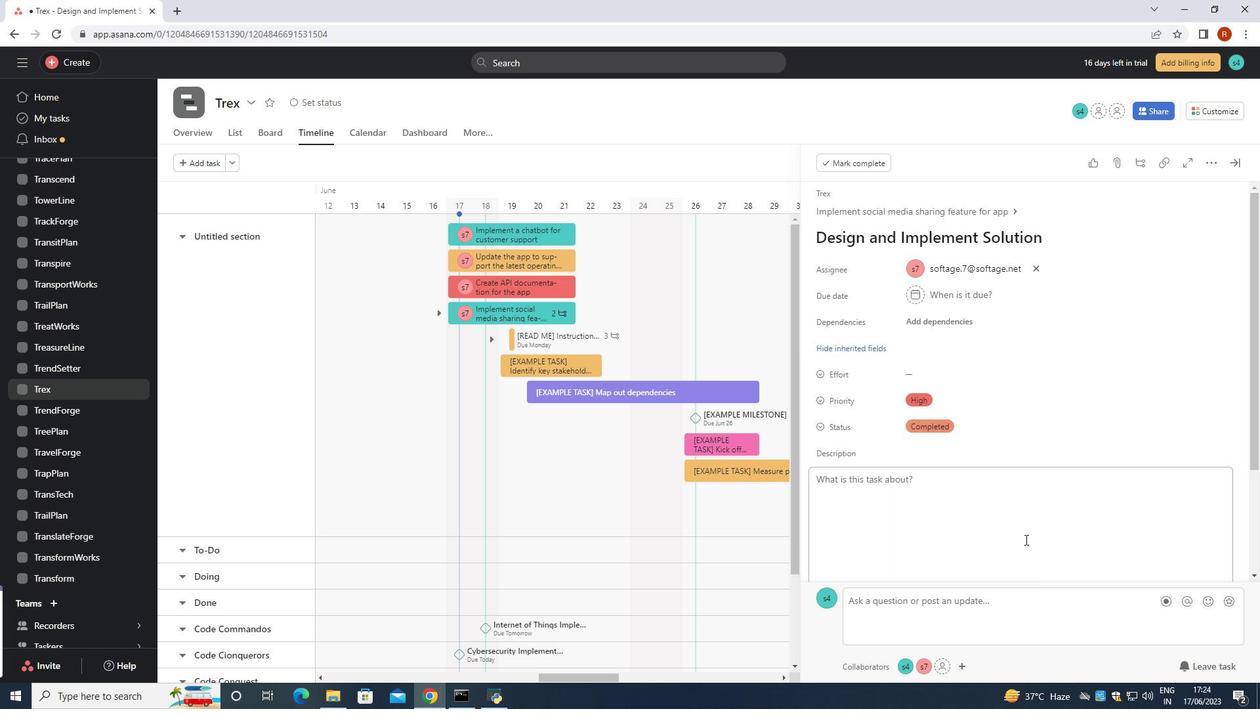 
Action: Mouse moved to (1025, 539)
Screenshot: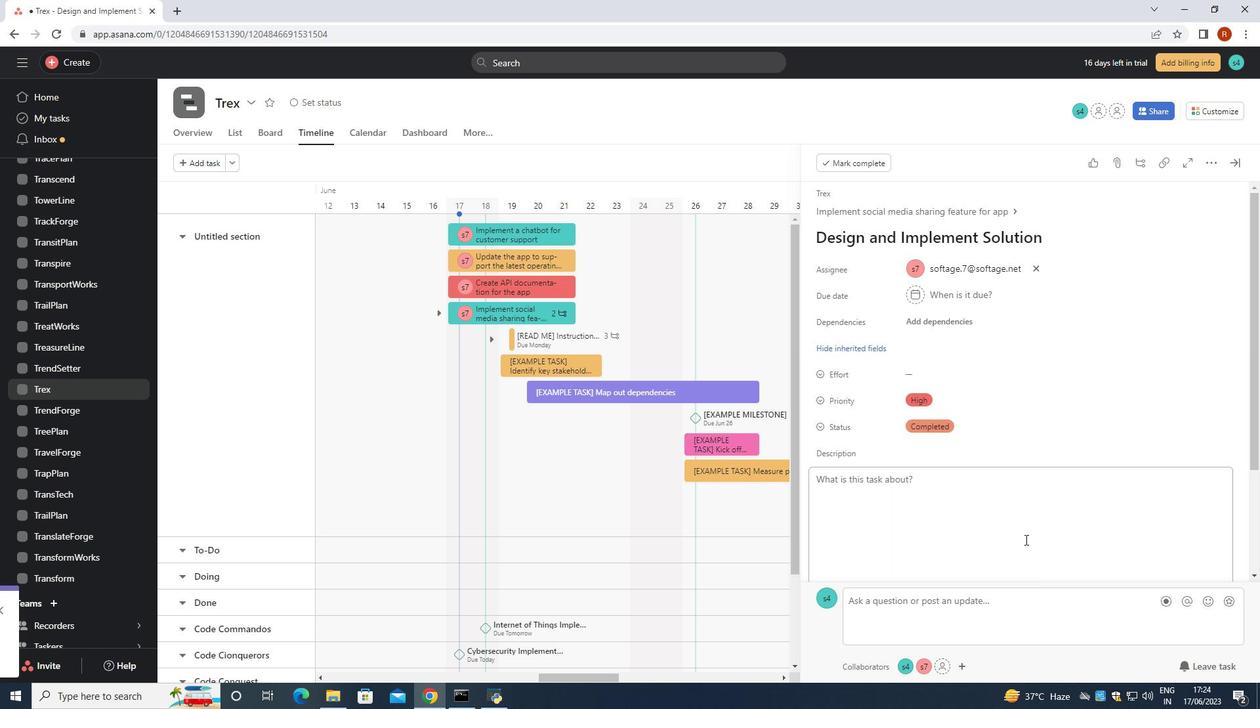 
Action: Mouse scrolled (1025, 539) with delta (0, 0)
Screenshot: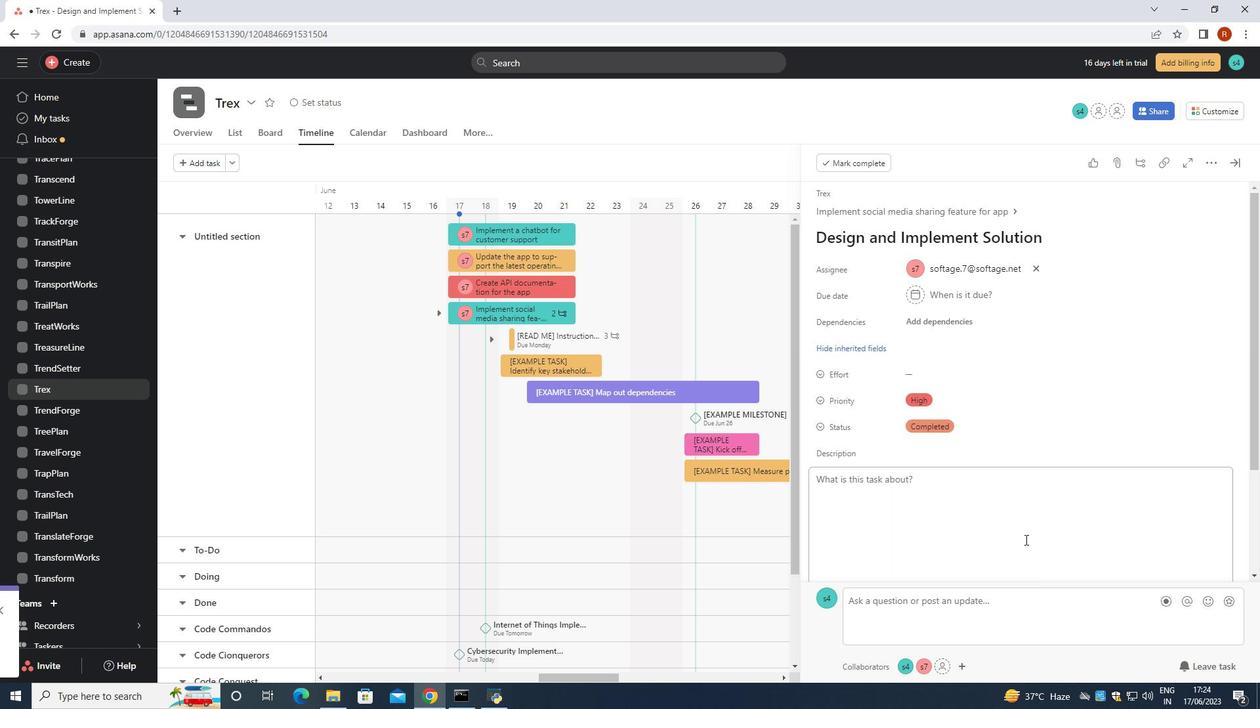
Action: Mouse scrolled (1025, 539) with delta (0, 0)
Screenshot: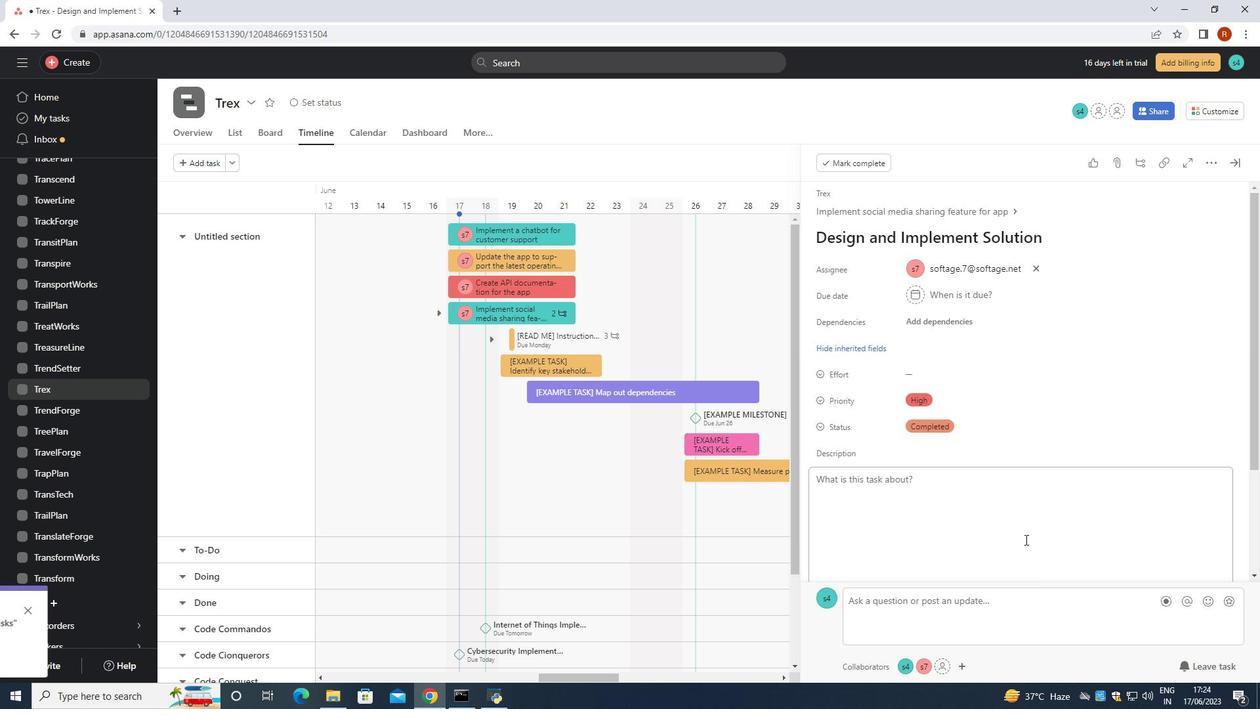 
Action: Mouse moved to (1027, 539)
Screenshot: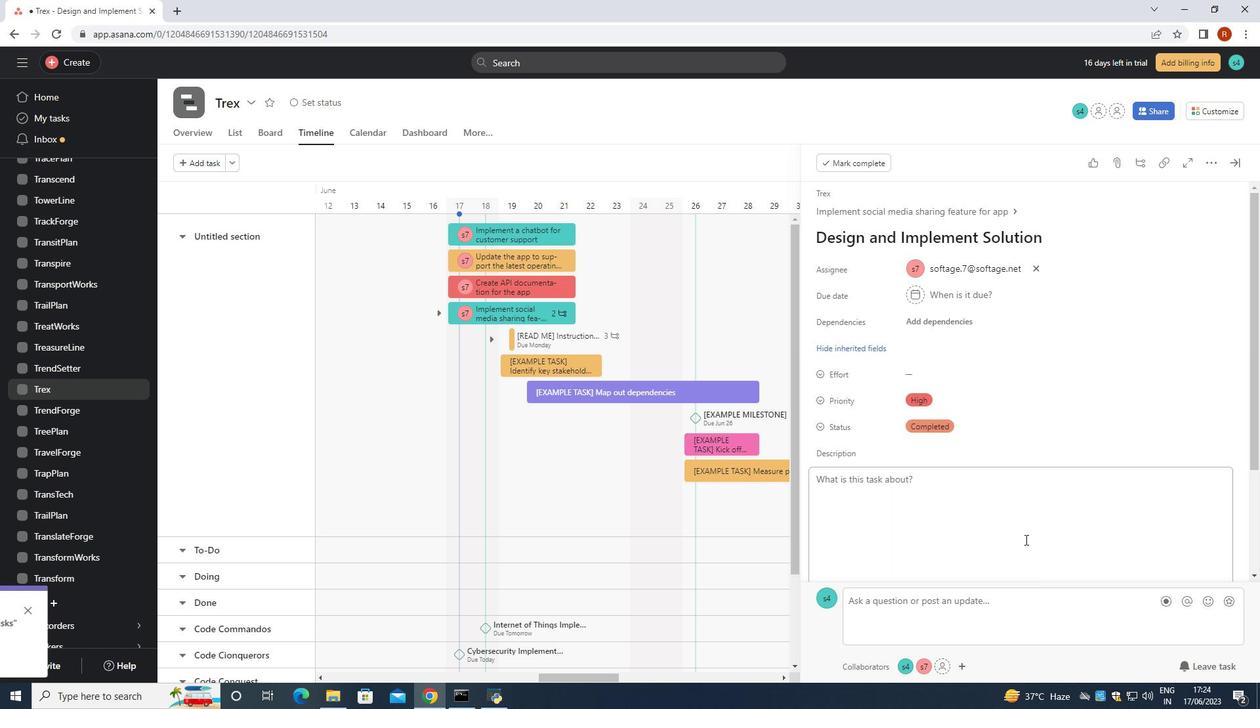 
Action: Mouse scrolled (1027, 539) with delta (0, 0)
Screenshot: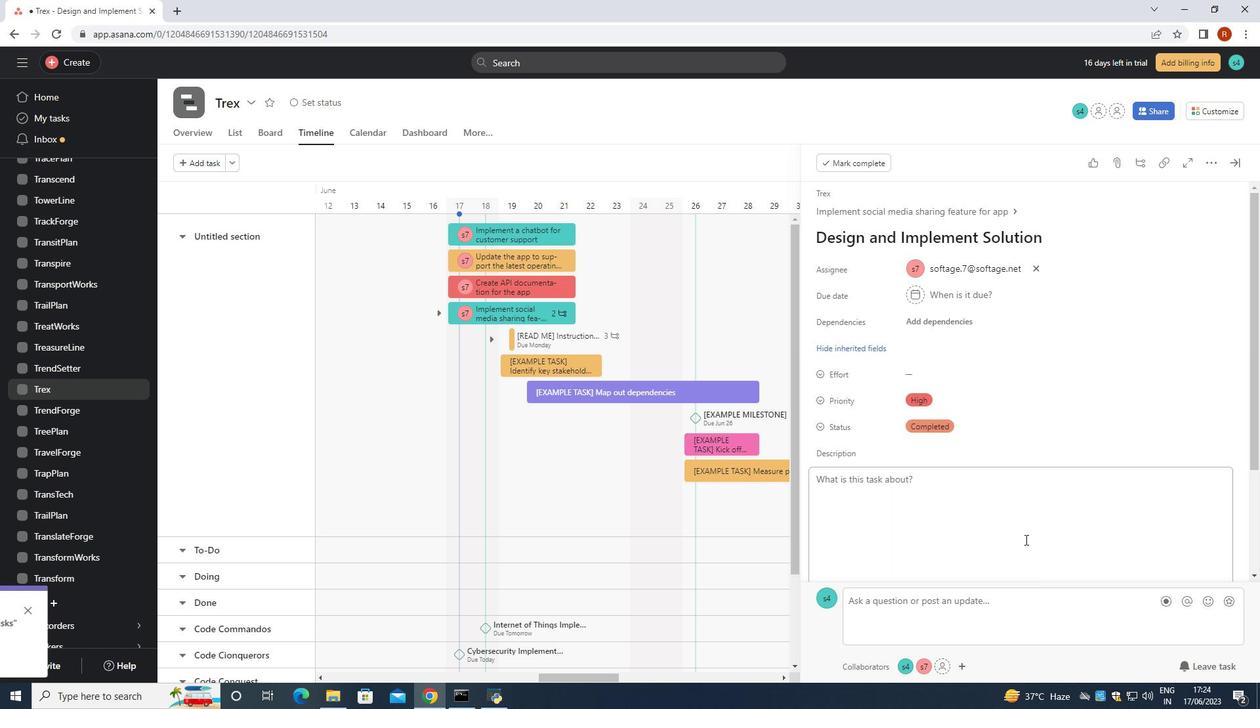
Action: Mouse moved to (1031, 539)
Screenshot: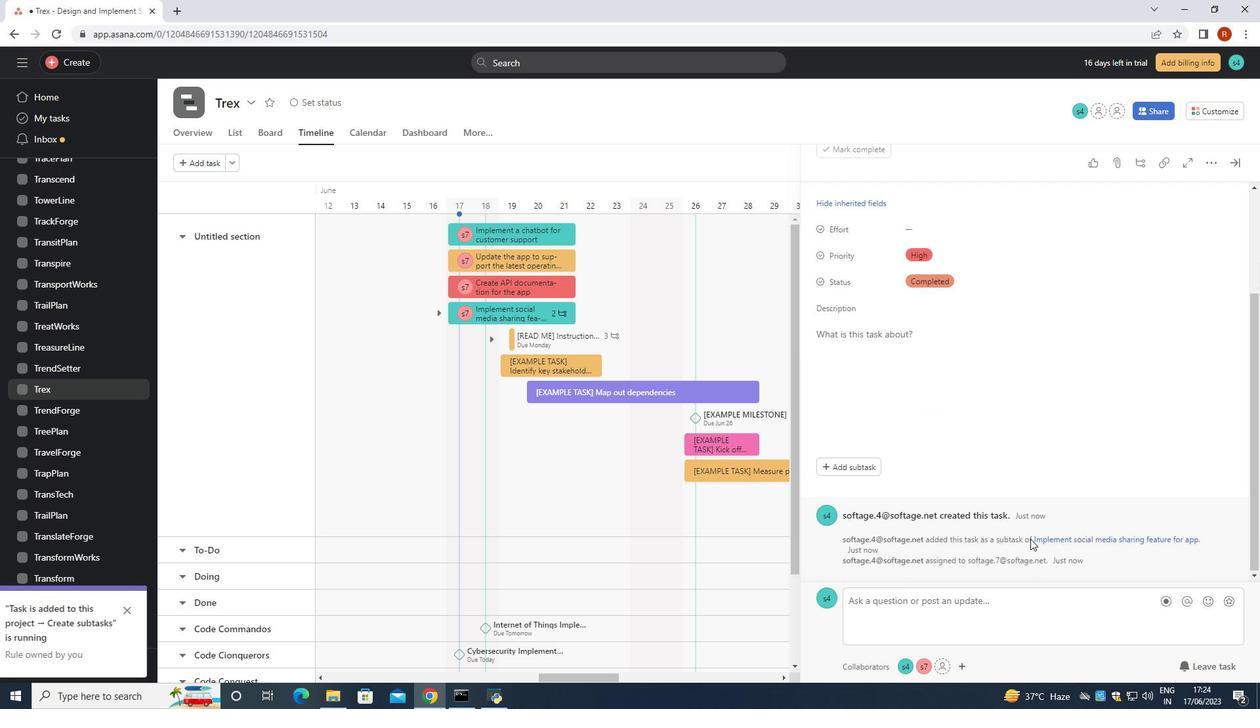 
Action: Mouse scrolled (1031, 538) with delta (0, 0)
Screenshot: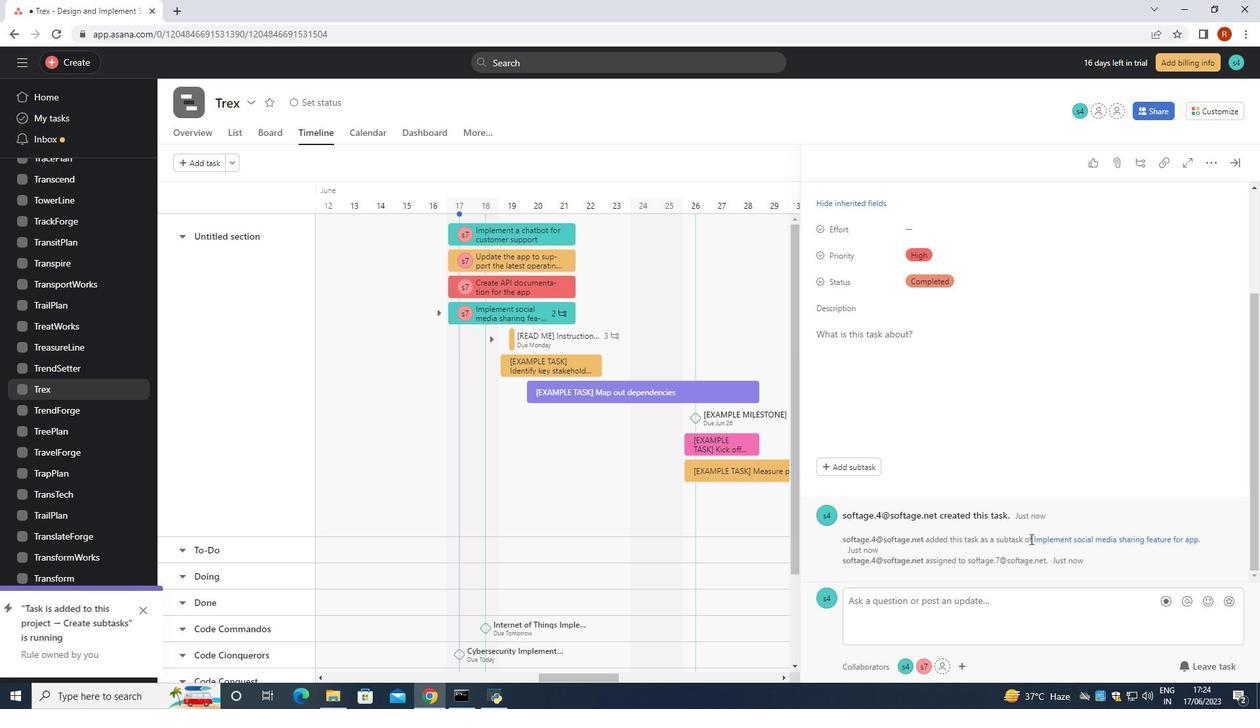 
Action: Mouse scrolled (1031, 538) with delta (0, 0)
Screenshot: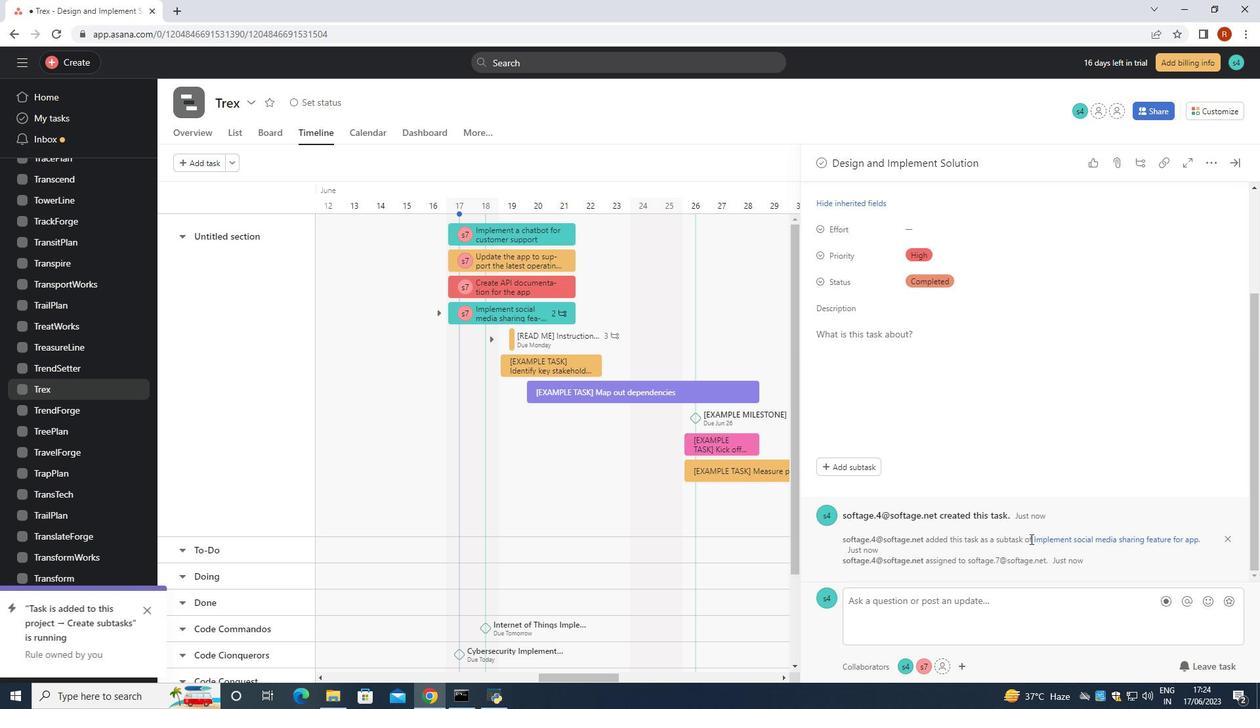 
Action: Mouse scrolled (1031, 538) with delta (0, 0)
Screenshot: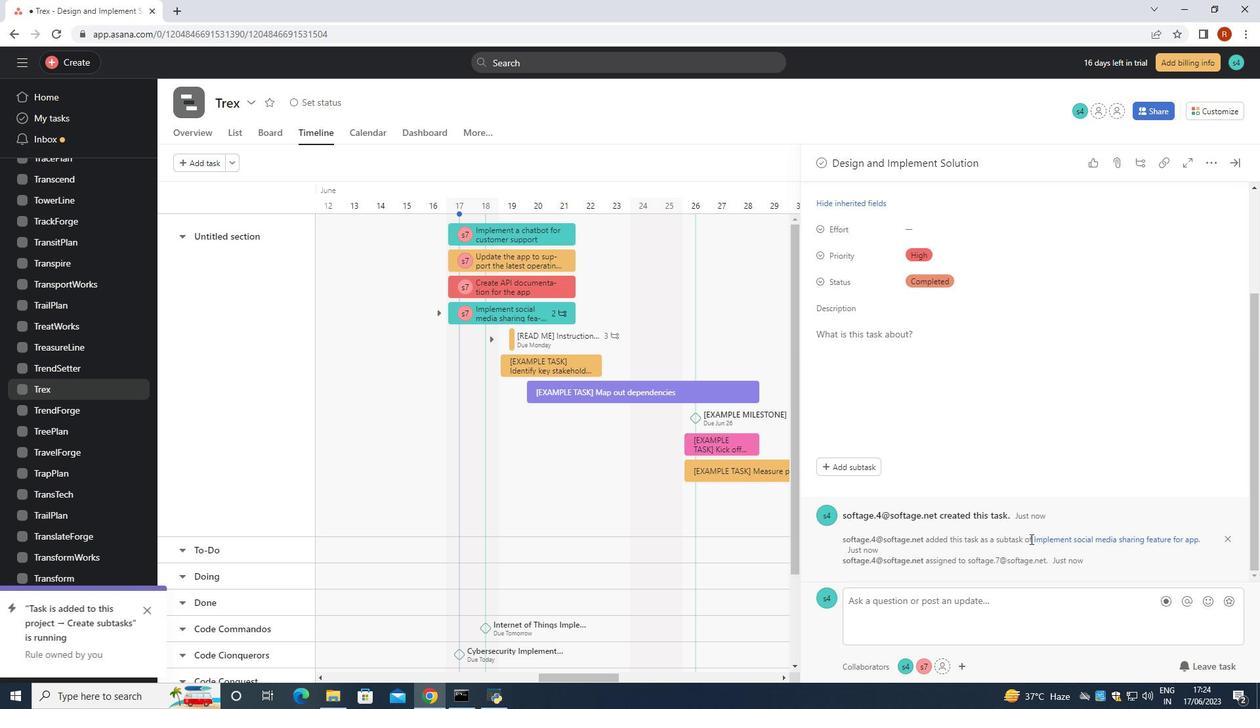 
Action: Mouse scrolled (1031, 539) with delta (0, 0)
Screenshot: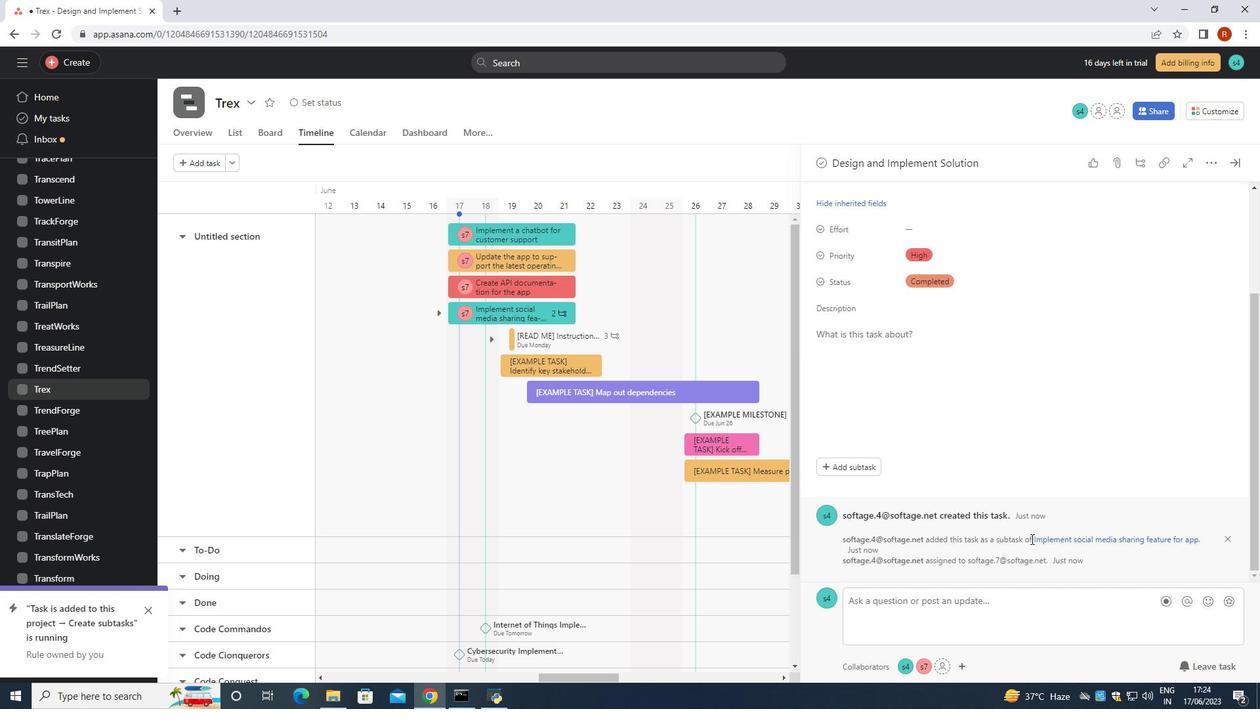 
Action: Mouse scrolled (1031, 539) with delta (0, 0)
Screenshot: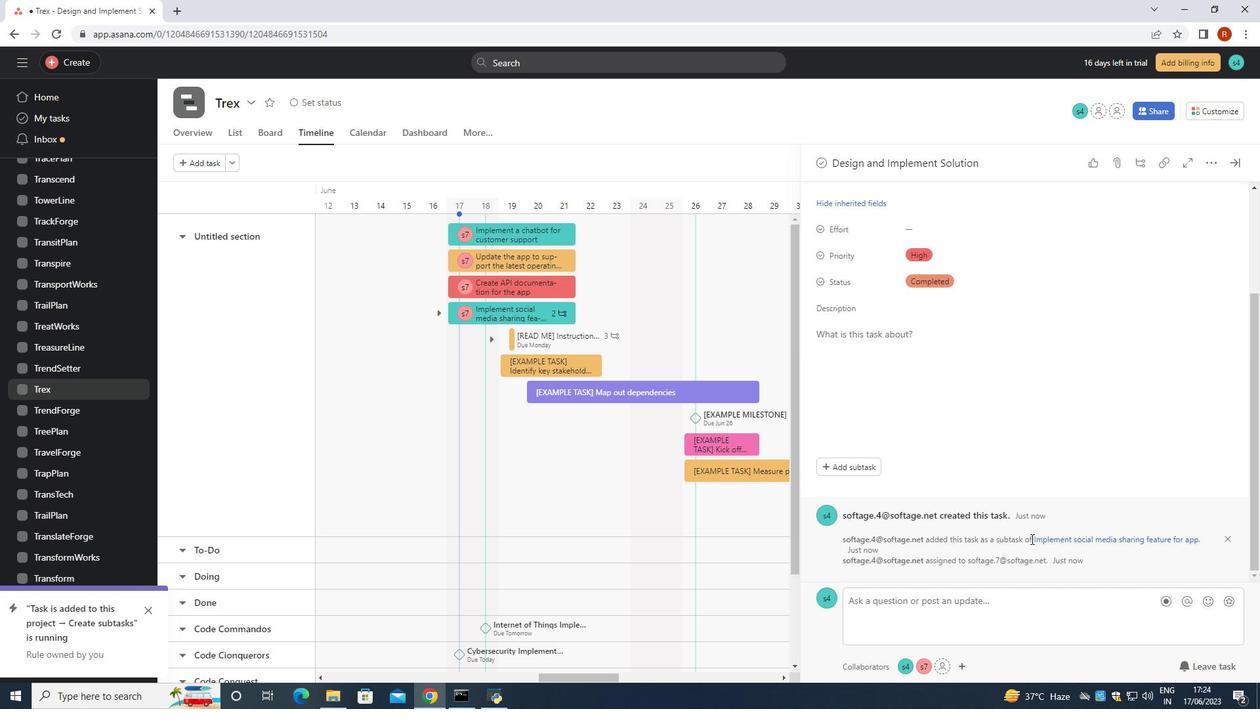 
Action: Mouse scrolled (1031, 539) with delta (0, 0)
Screenshot: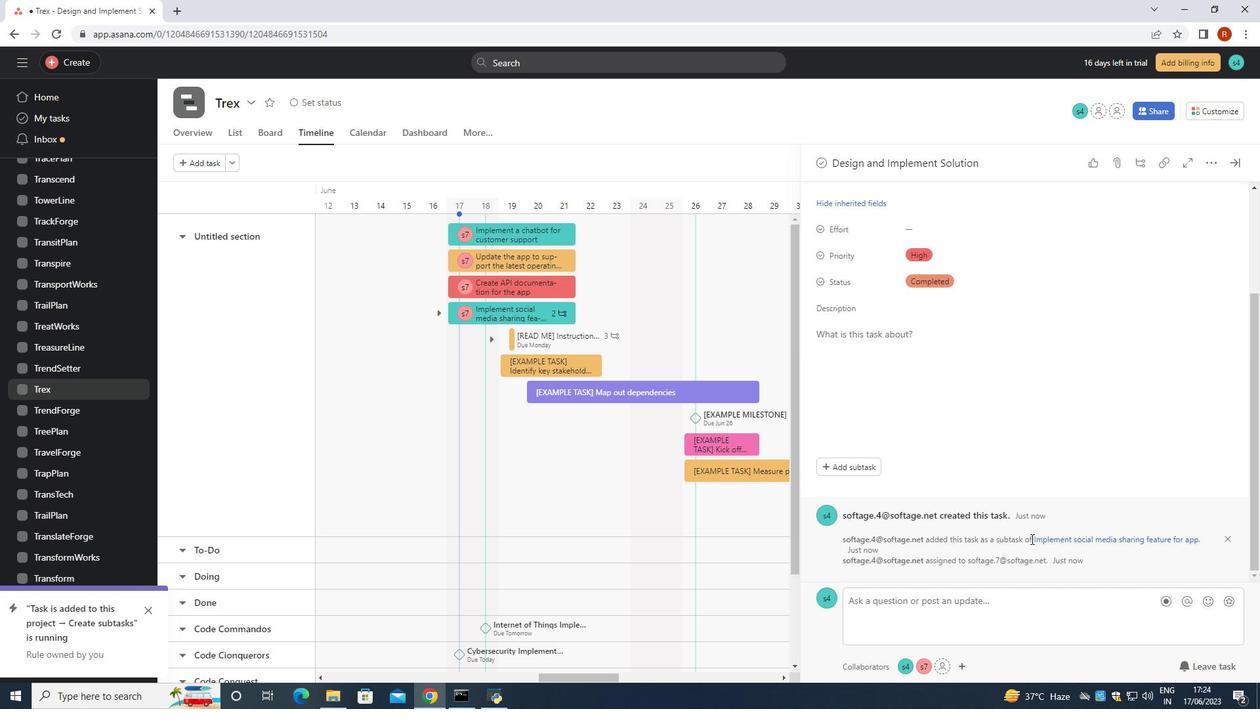
Action: Mouse scrolled (1031, 539) with delta (0, 0)
Screenshot: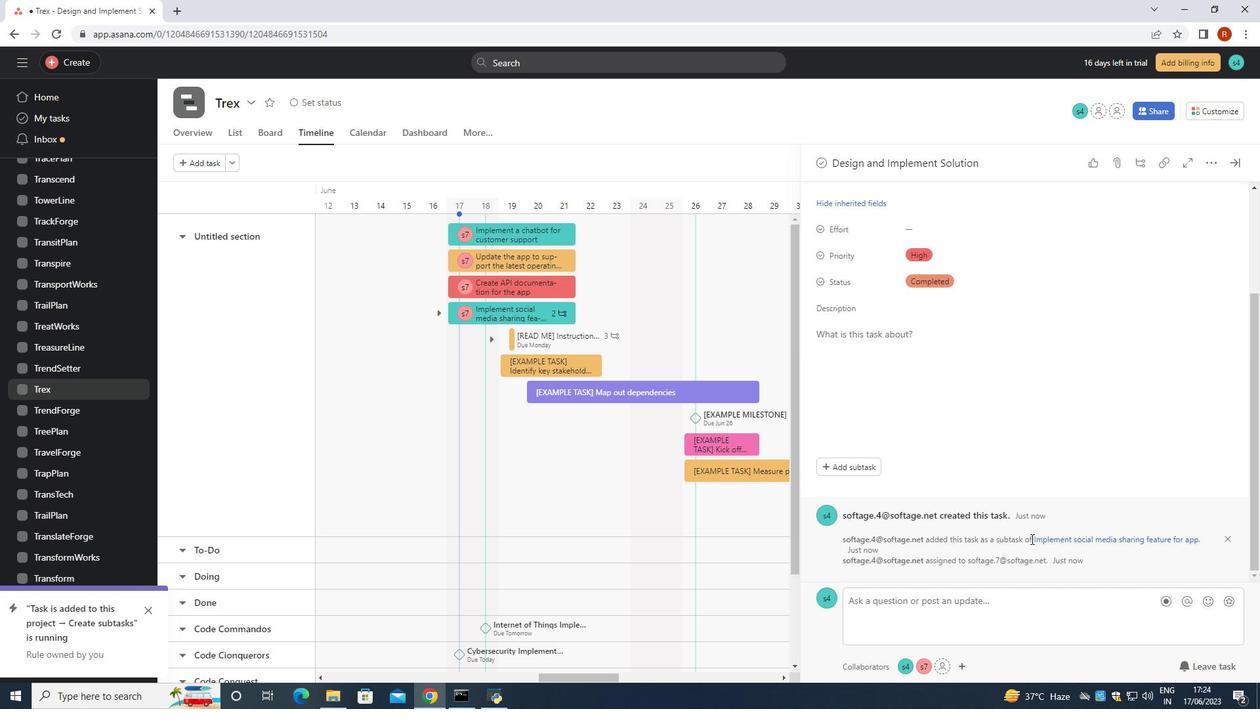 
Action: Mouse scrolled (1031, 539) with delta (0, 0)
Screenshot: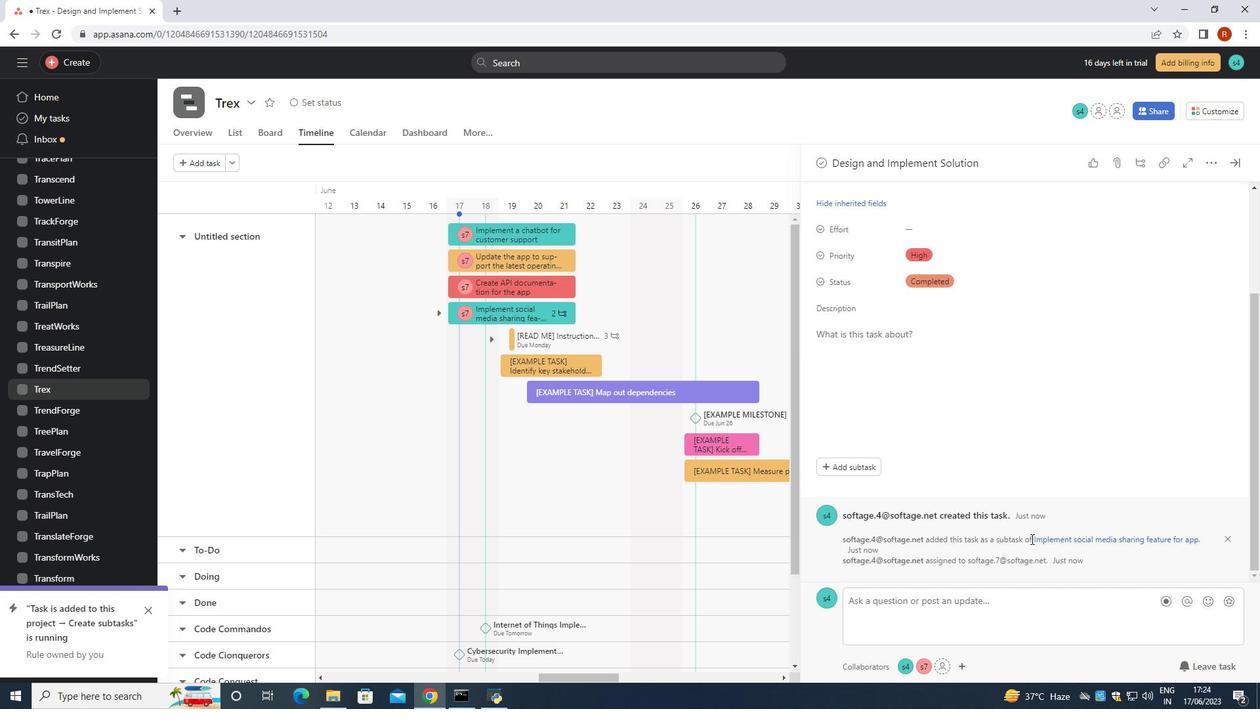 
Action: Mouse scrolled (1031, 539) with delta (0, 0)
Screenshot: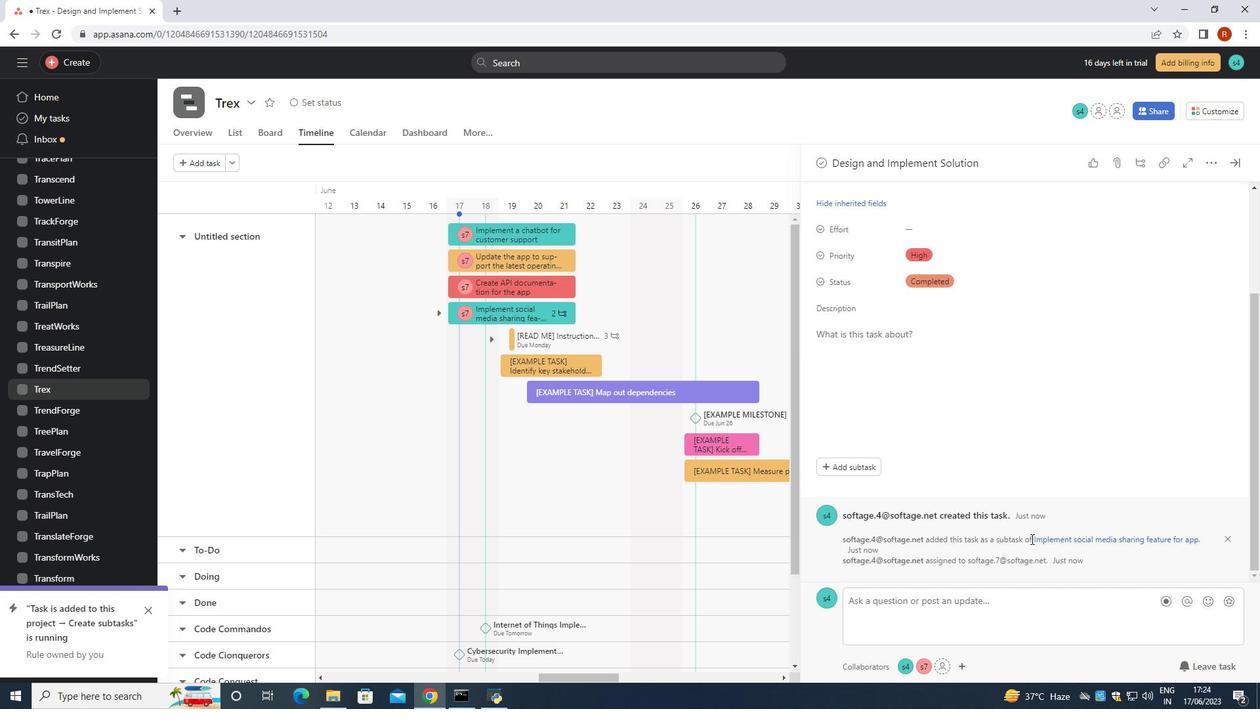 
Action: Mouse moved to (1033, 539)
Screenshot: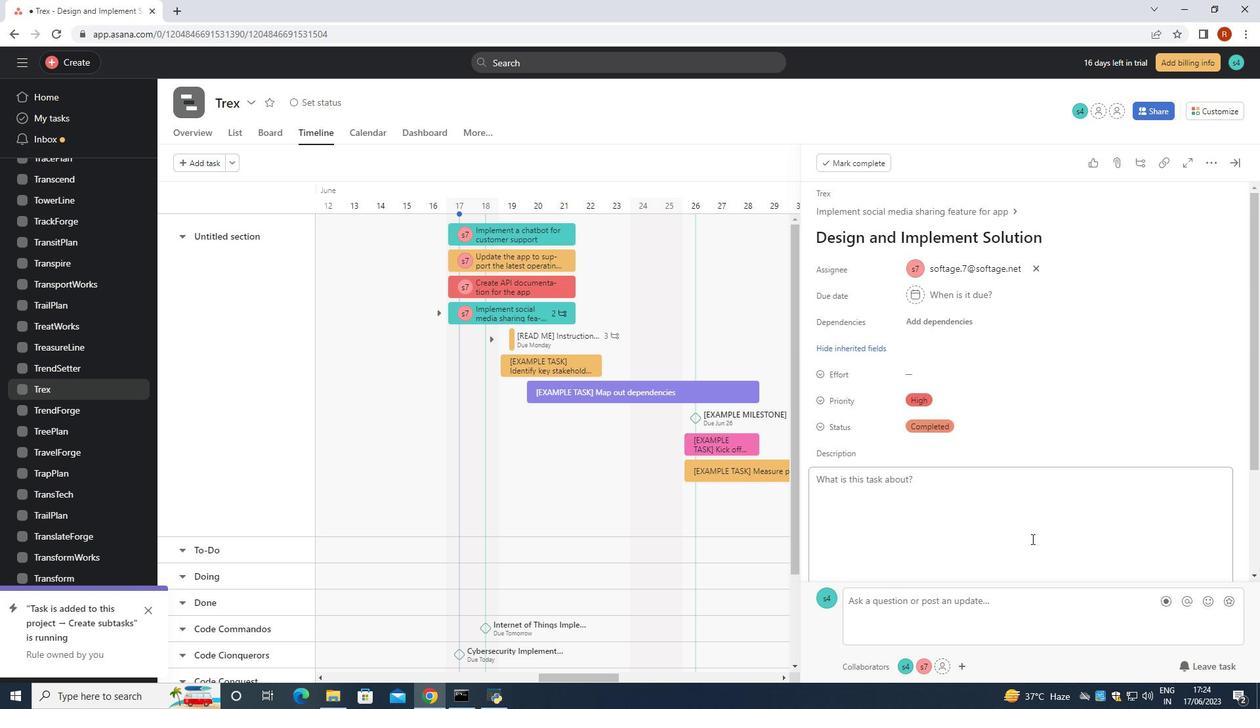 
